 Task: Create new invoice with Date Opened :30-Apr-23, Select Customer: Farmers Groceries Store, Terms: Payment Term 2. Make invoice entry for item-1 with Date: 30-Apr-23, Description: Tiny Umbrellas Sweet Pineapple, Action: Material, Income Account: Income:Sales, Quantity: 2, Unit Price: 7.5, Discount %: 10. Make entry for item-2 with Date: 30-Apr-23, Description: The Cheesecake Factory Strawberry_x000D_
, Action: Material, Income Account: Income:Sales, Quantity: 2, Unit Price: 10.2, Discount %: 5. Make entry for item-3 with Date: 30-Apr-23, Description: Colgate Plus Soft Full Head Toothbrushes Value Pack, Action: Material, Income Account: Income:Sales, Quantity: 1, Unit Price: 11.2, Discount %: 7. Write Notes: 'Looking forward to serving you again.'. Post Invoice with Post Date: 30-Apr-23, Post to Accounts: Assets:Accounts Receivable. Pay / Process Payment with Transaction Date: 15-May-23, Amount: 43.296, Transfer Account: Checking Account. Print Invoice, display notes by going to Option, then go to Display Tab and check 'Invoice Notes'.
Action: Mouse pressed left at (147, 17)
Screenshot: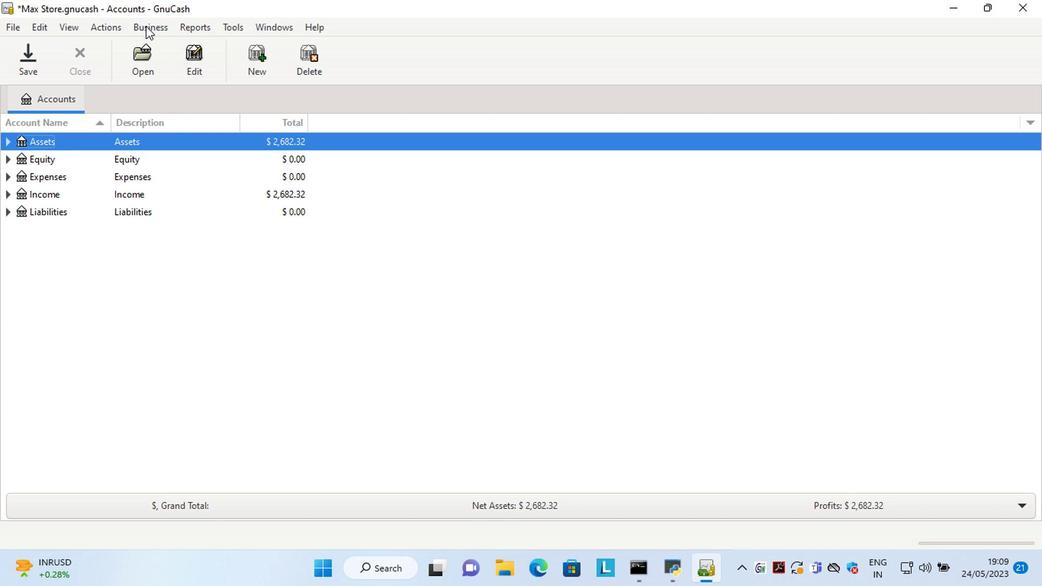 
Action: Mouse moved to (324, 96)
Screenshot: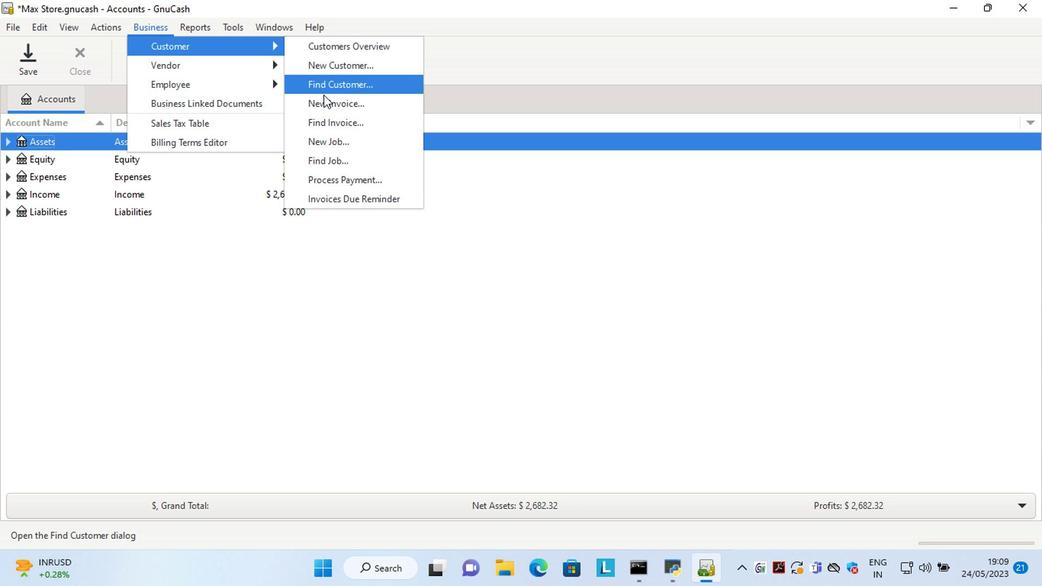 
Action: Mouse pressed left at (324, 96)
Screenshot: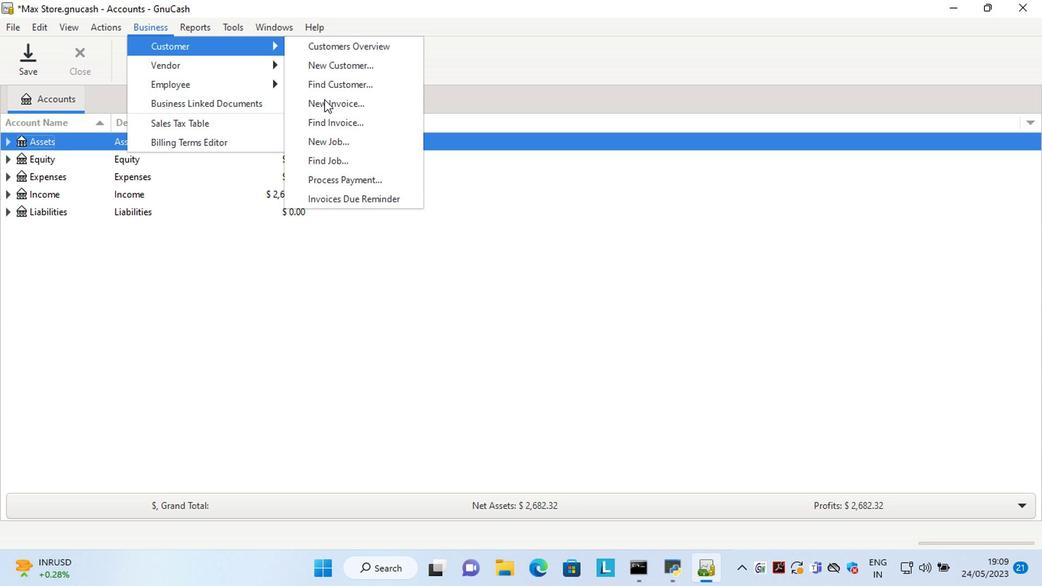 
Action: Mouse moved to (562, 232)
Screenshot: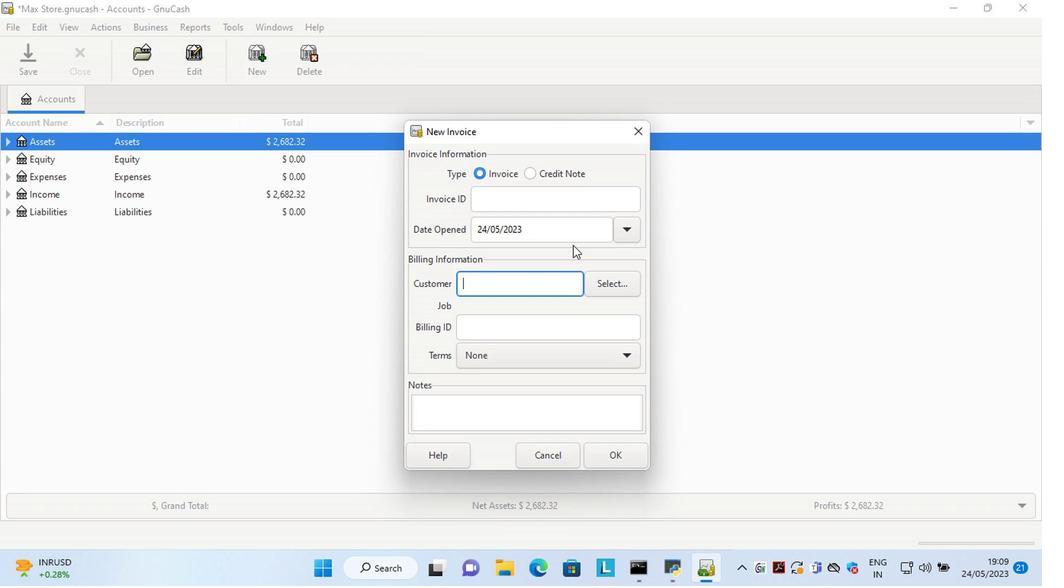 
Action: Mouse pressed left at (562, 232)
Screenshot: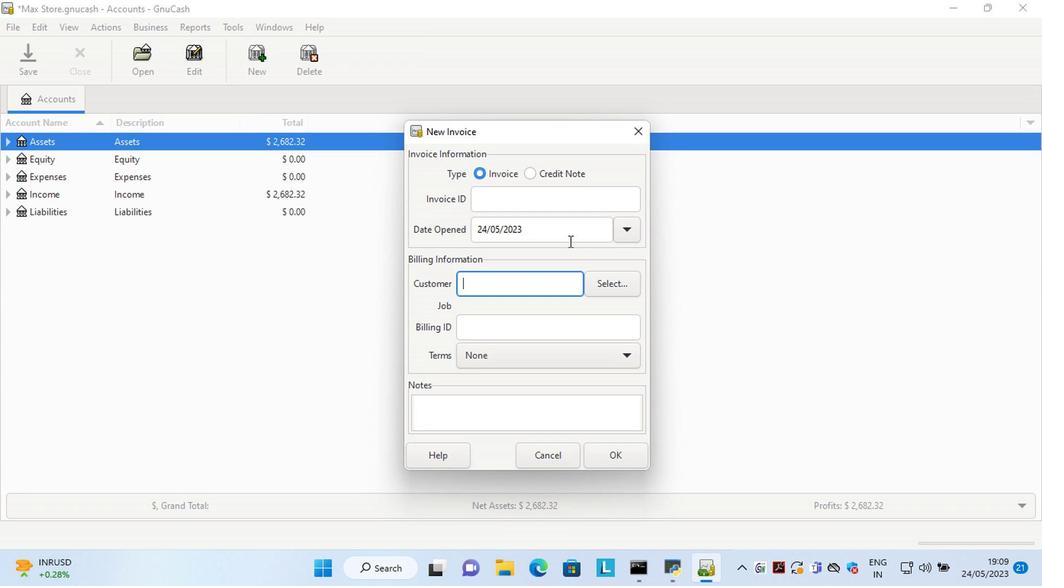 
Action: Key pressed <Key.left><Key.left><Key.left><Key.left><Key.left><Key.left><Key.left><Key.left><Key.left><Key.left><Key.left><Key.left><Key.left><Key.left><Key.delete><Key.delete>30<Key.right><Key.right><Key.delete>4
Screenshot: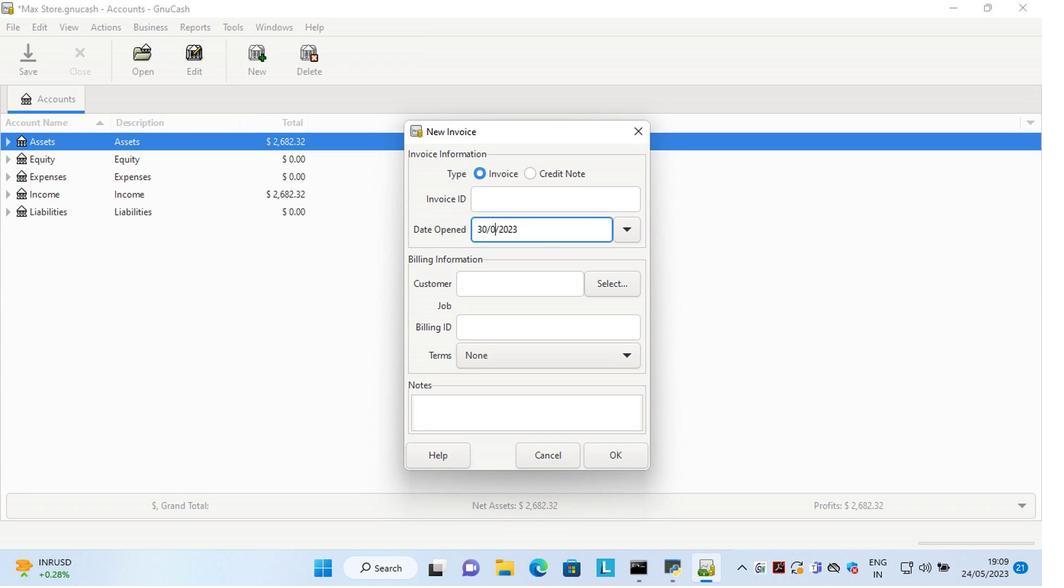 
Action: Mouse moved to (617, 281)
Screenshot: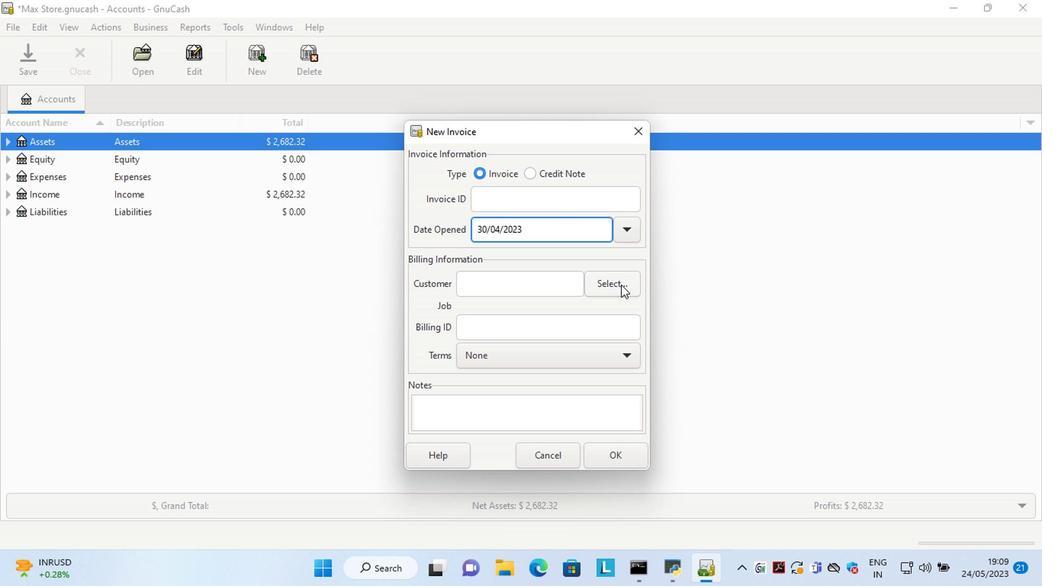 
Action: Mouse pressed left at (617, 281)
Screenshot: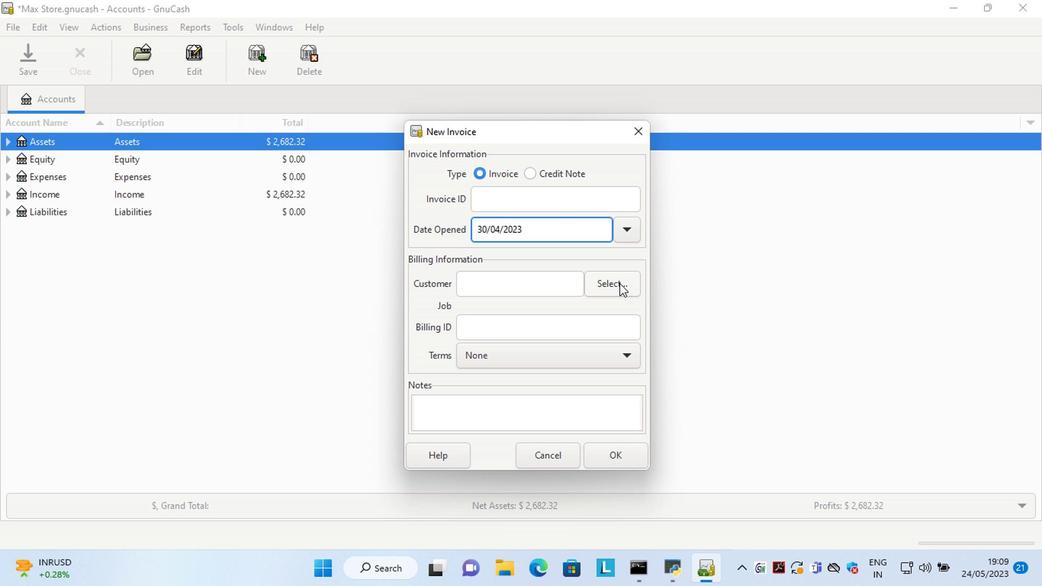 
Action: Mouse moved to (576, 263)
Screenshot: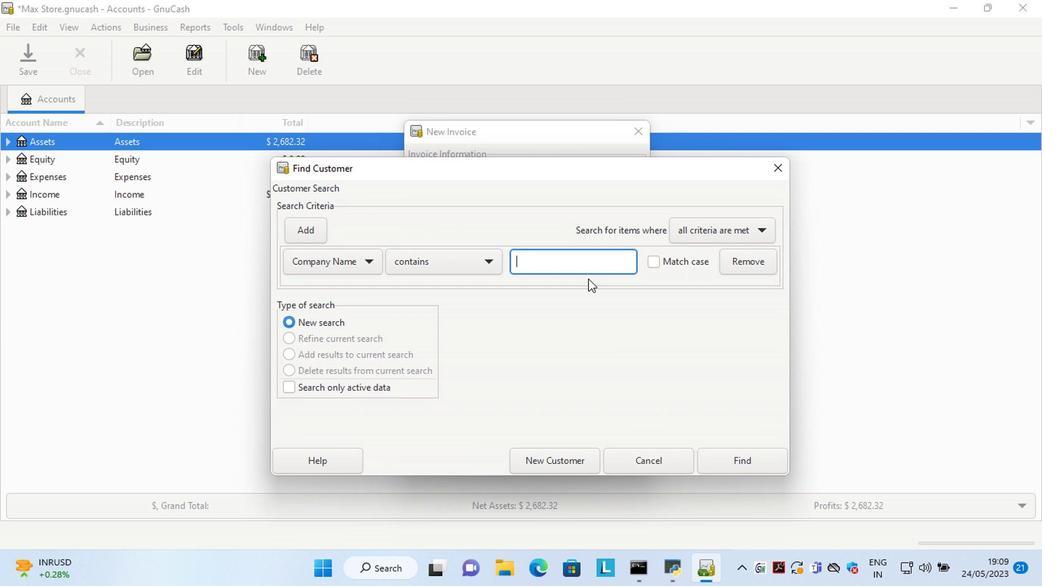 
Action: Mouse pressed left at (576, 263)
Screenshot: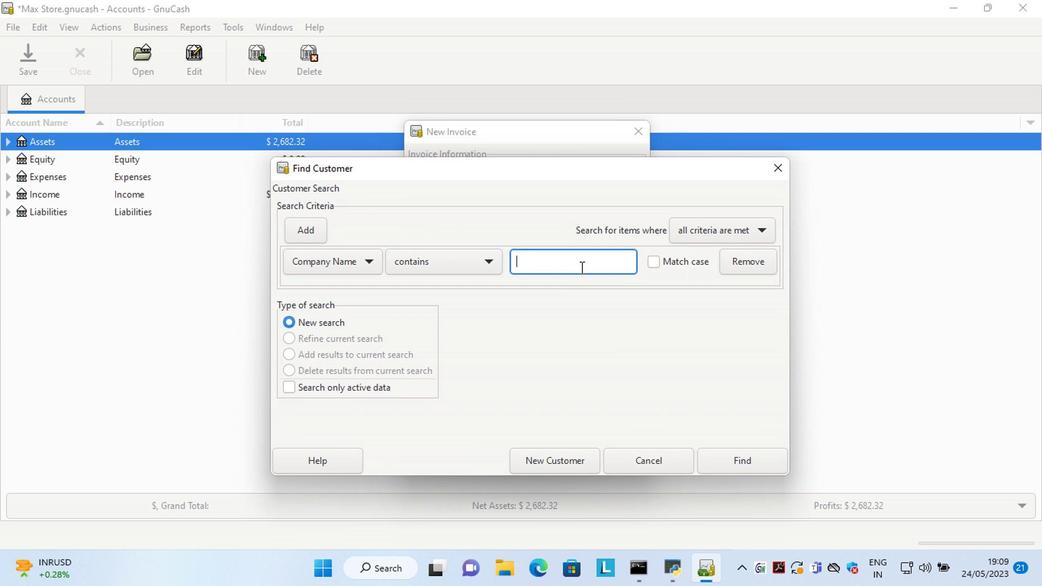 
Action: Key pressed <Key.shift>Farmers
Screenshot: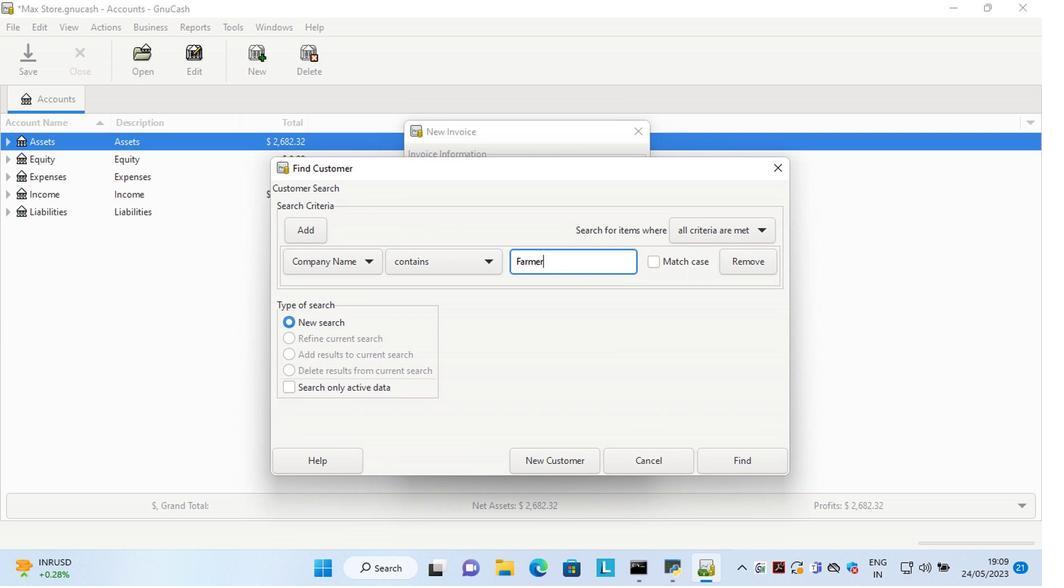 
Action: Mouse moved to (716, 464)
Screenshot: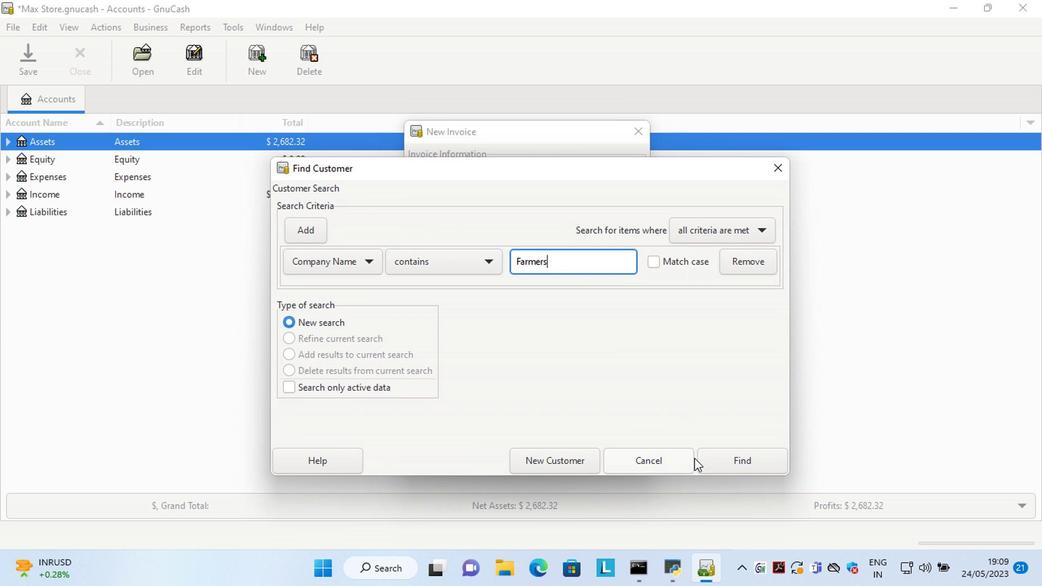 
Action: Mouse pressed left at (716, 464)
Screenshot: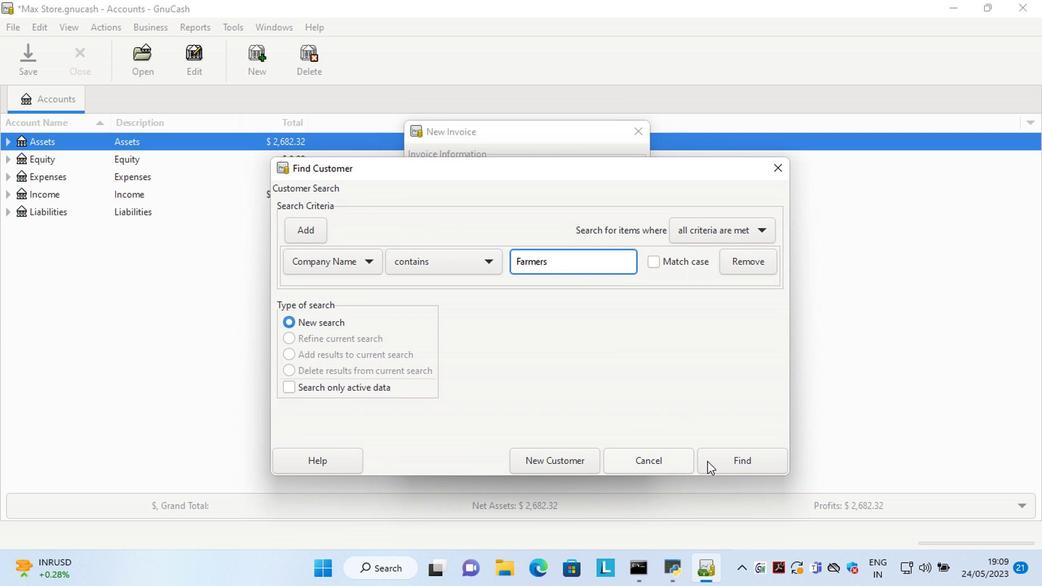 
Action: Mouse moved to (539, 303)
Screenshot: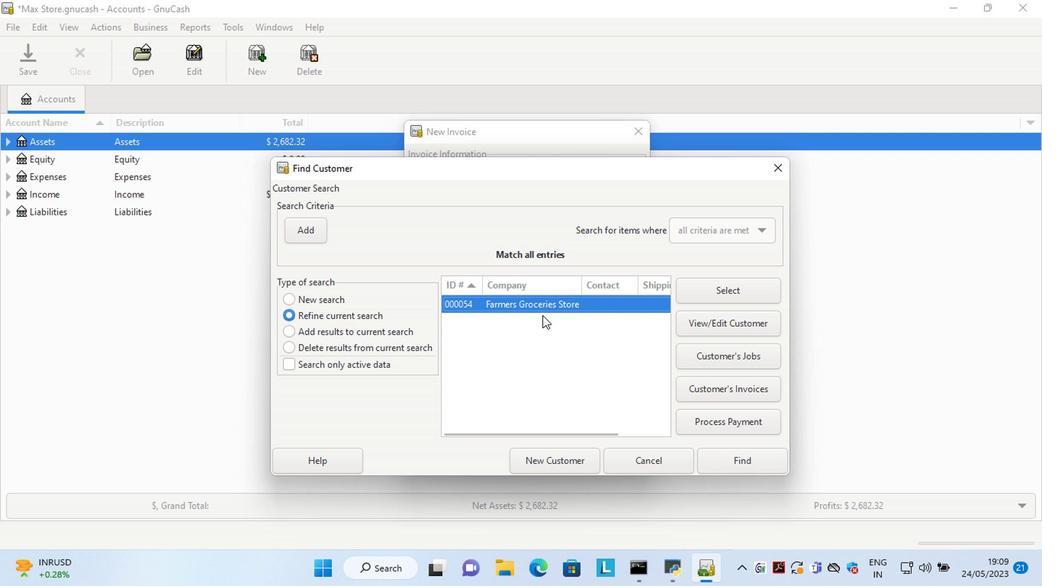 
Action: Mouse pressed left at (539, 303)
Screenshot: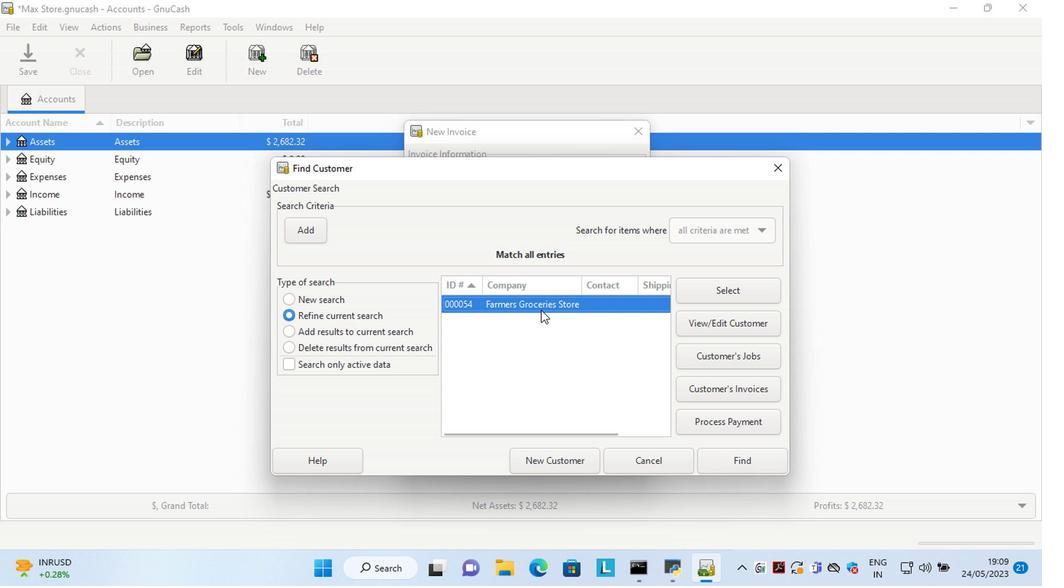 
Action: Mouse pressed left at (539, 303)
Screenshot: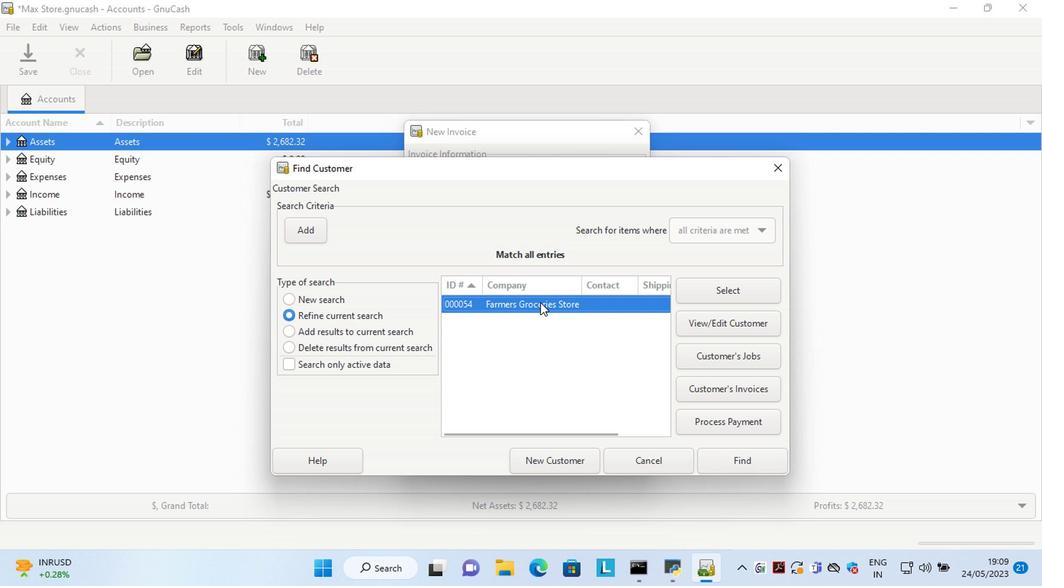 
Action: Mouse moved to (553, 374)
Screenshot: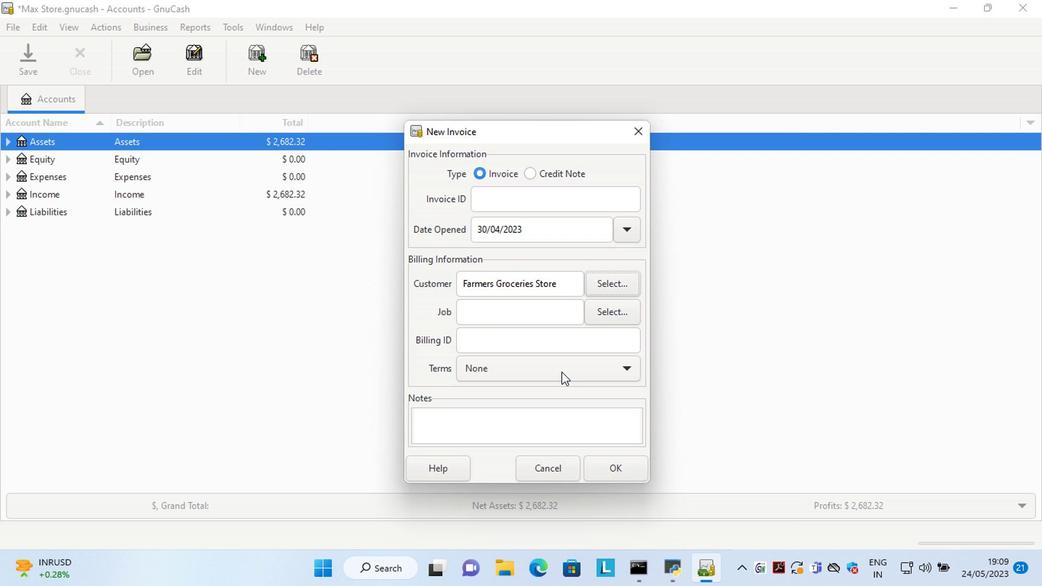 
Action: Mouse pressed left at (553, 374)
Screenshot: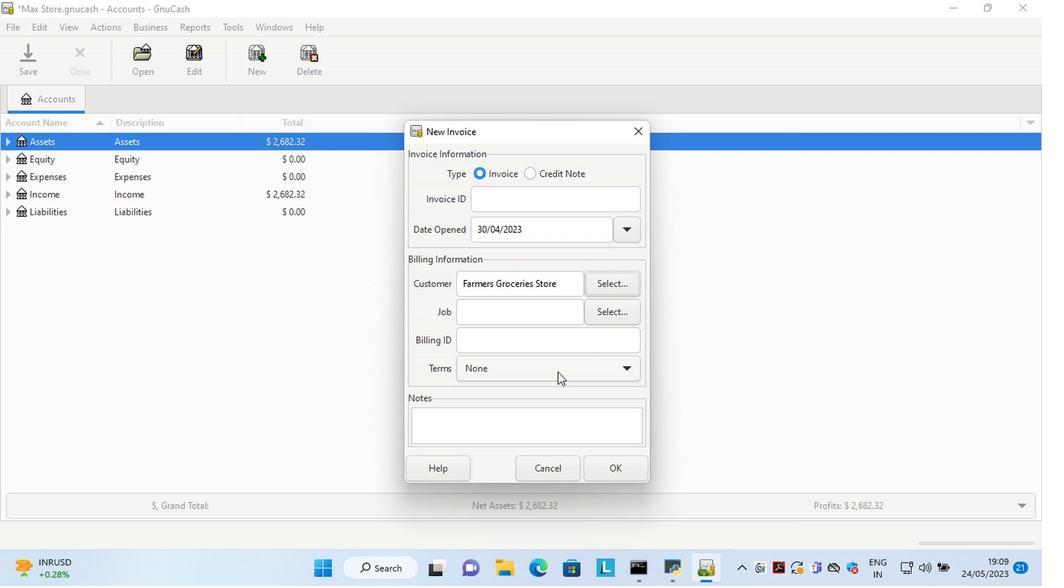 
Action: Mouse moved to (527, 423)
Screenshot: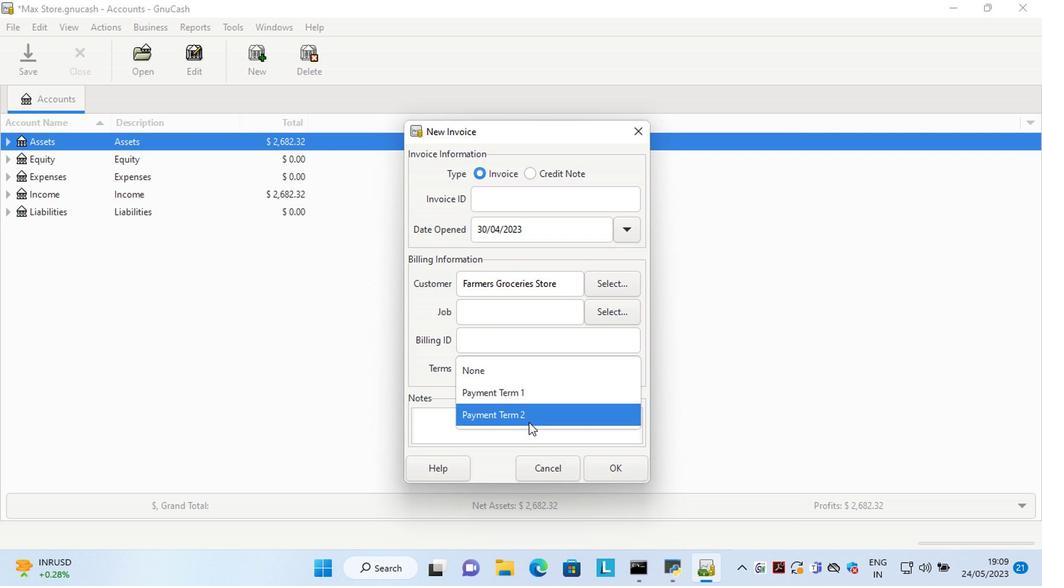 
Action: Mouse pressed left at (527, 423)
Screenshot: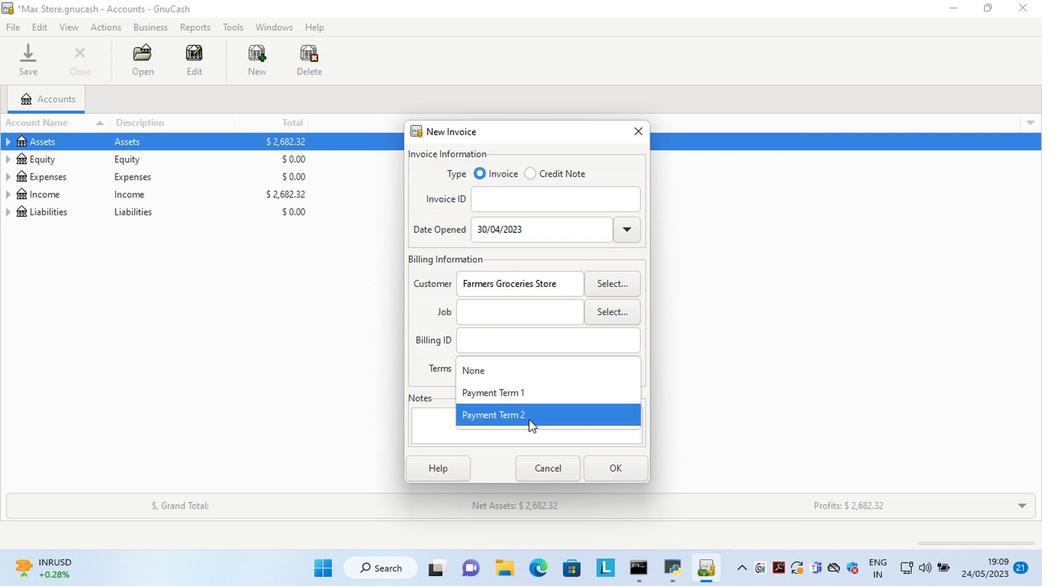 
Action: Mouse moved to (628, 489)
Screenshot: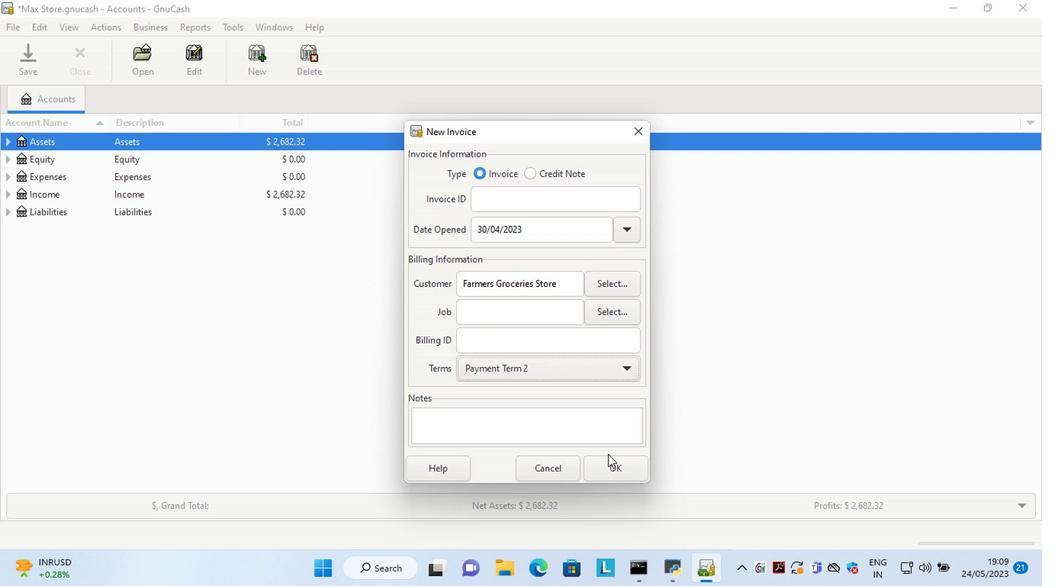 
Action: Mouse pressed left at (628, 489)
Screenshot: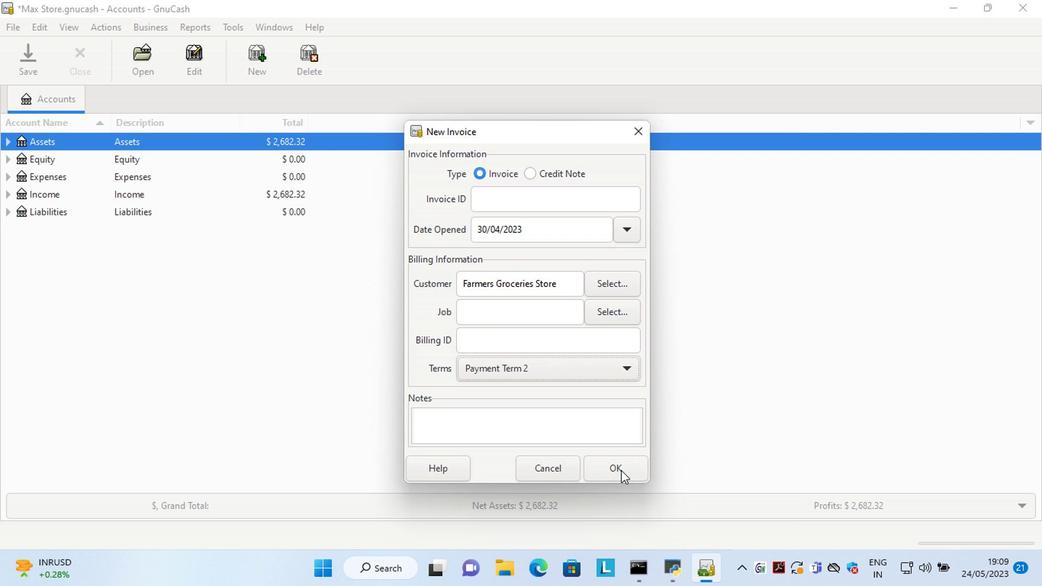 
Action: Mouse moved to (605, 467)
Screenshot: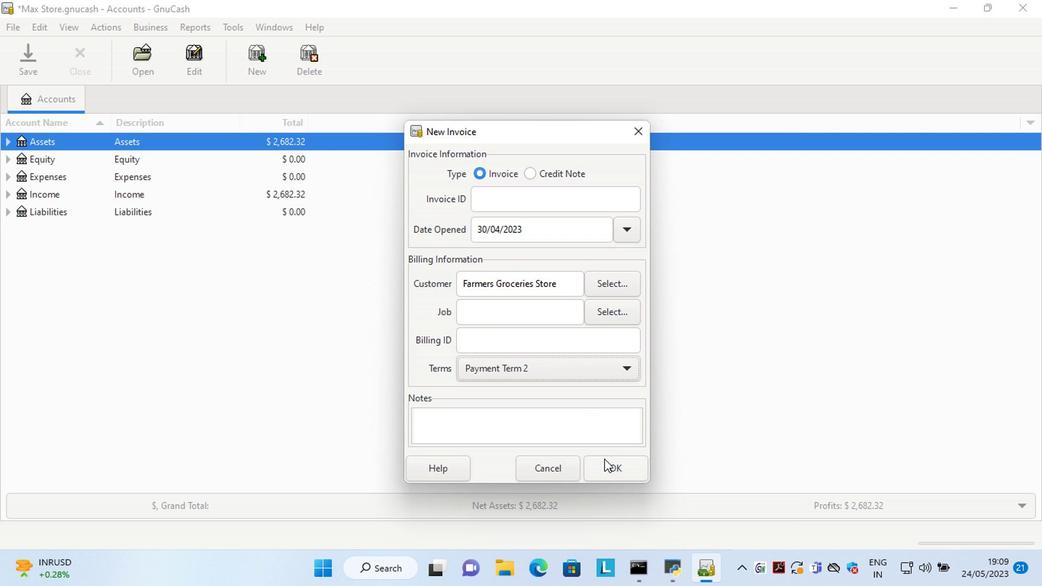 
Action: Mouse pressed left at (605, 467)
Screenshot: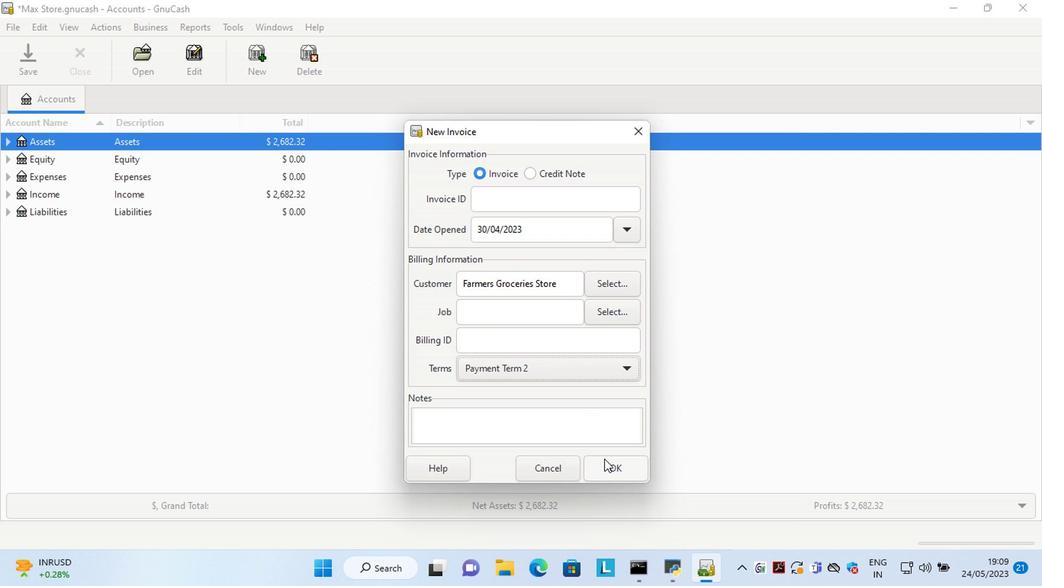 
Action: Mouse moved to (266, 311)
Screenshot: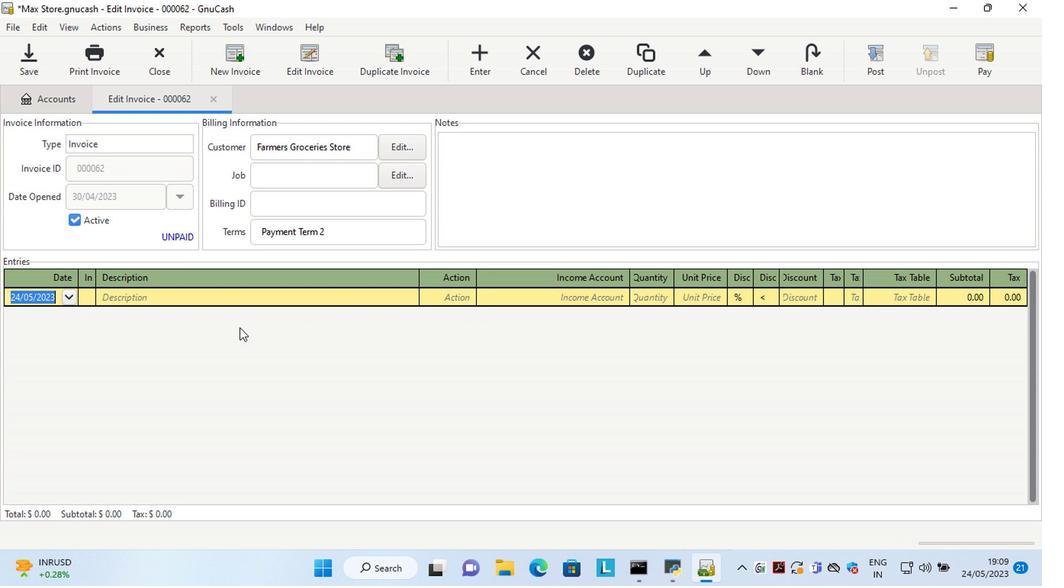 
Action: Key pressed <Key.left><Key.left><Key.left><Key.left><Key.left><Key.left><Key.delete><Key.delete>30<Key.right><Key.right><Key.delete>4<Key.tab><Key.shift>Tiny<Key.space><Key.shift>Umbrellas<Key.space><Key.shift>Sweet<Key.space><Key.shift>Pineapple<Key.tab>ma<Key.tab>sa<Key.tab>2<Key.tab>7.5<Key.tab>
Screenshot: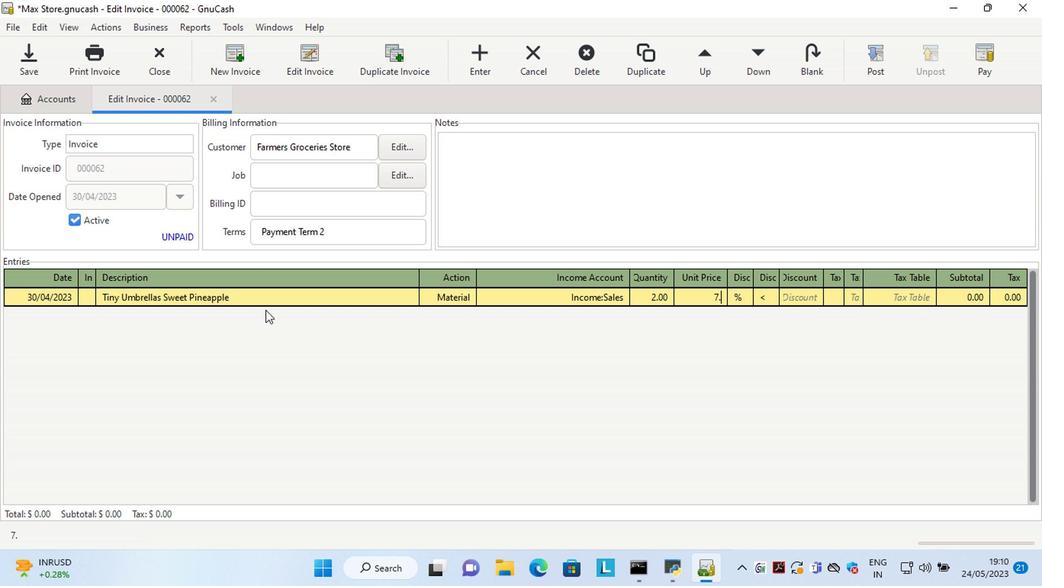 
Action: Mouse moved to (761, 298)
Screenshot: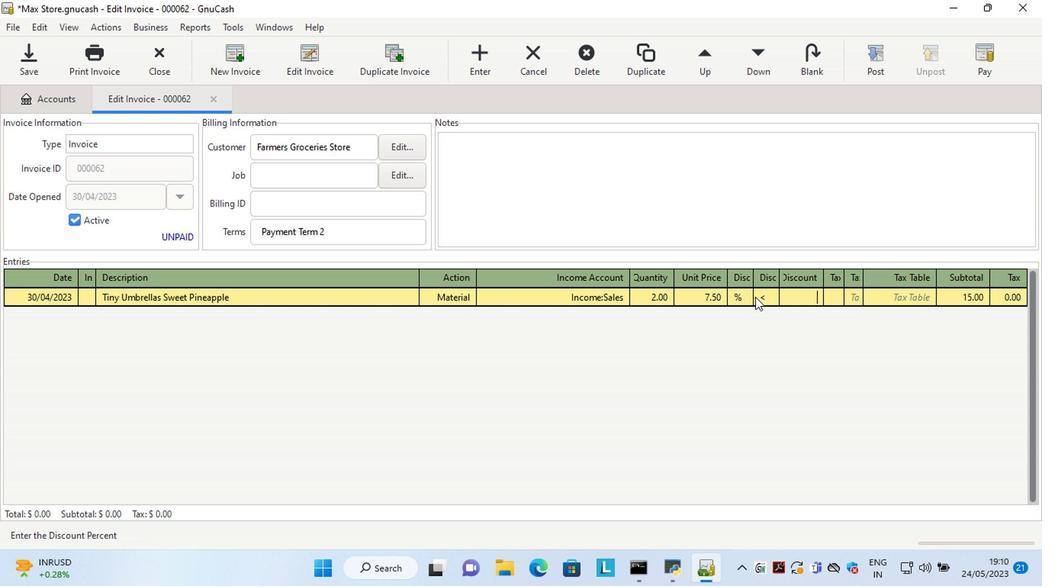 
Action: Mouse pressed left at (761, 298)
Screenshot: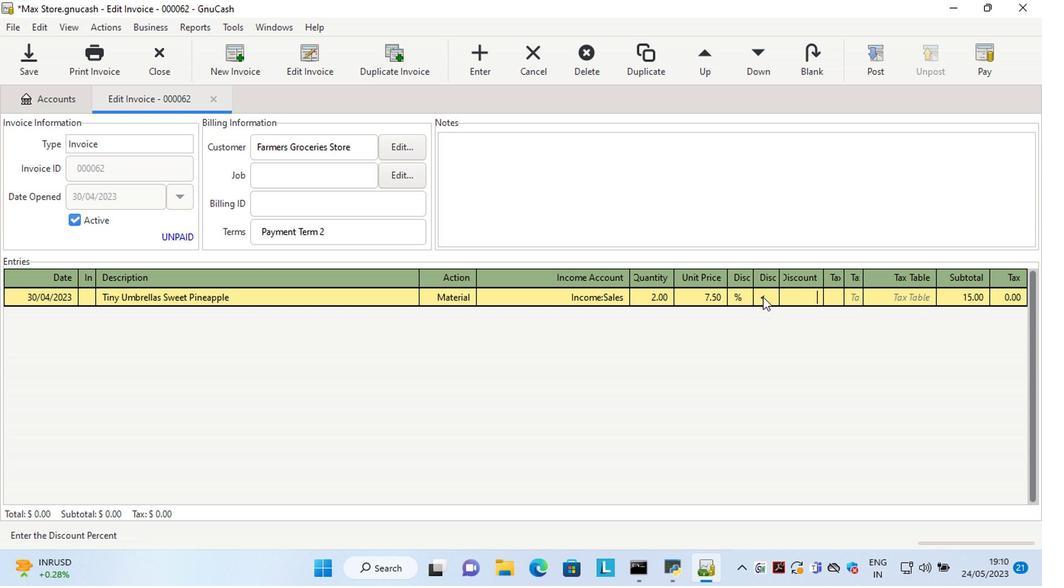 
Action: Mouse moved to (796, 298)
Screenshot: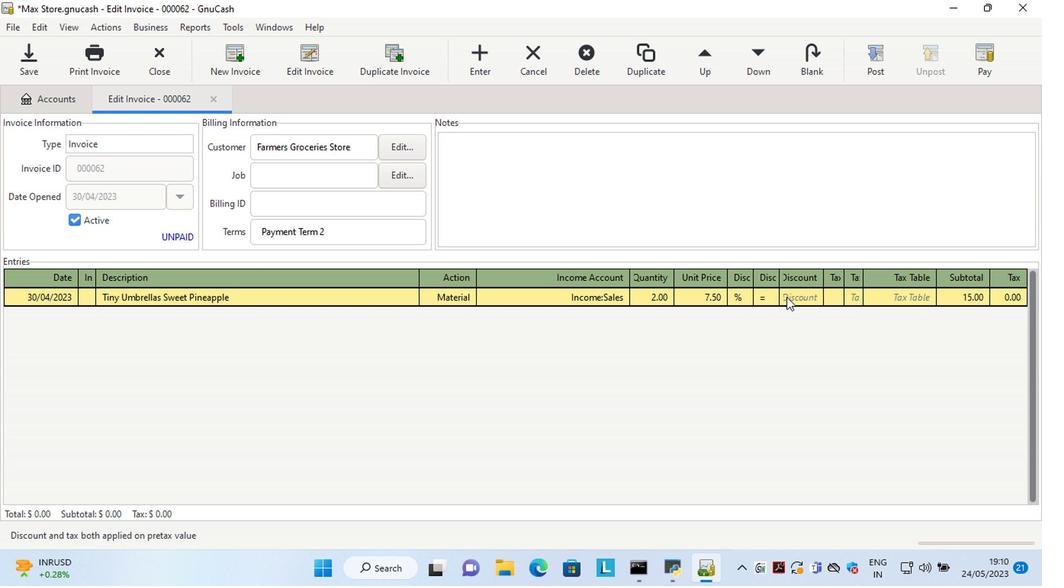 
Action: Mouse pressed left at (796, 298)
Screenshot: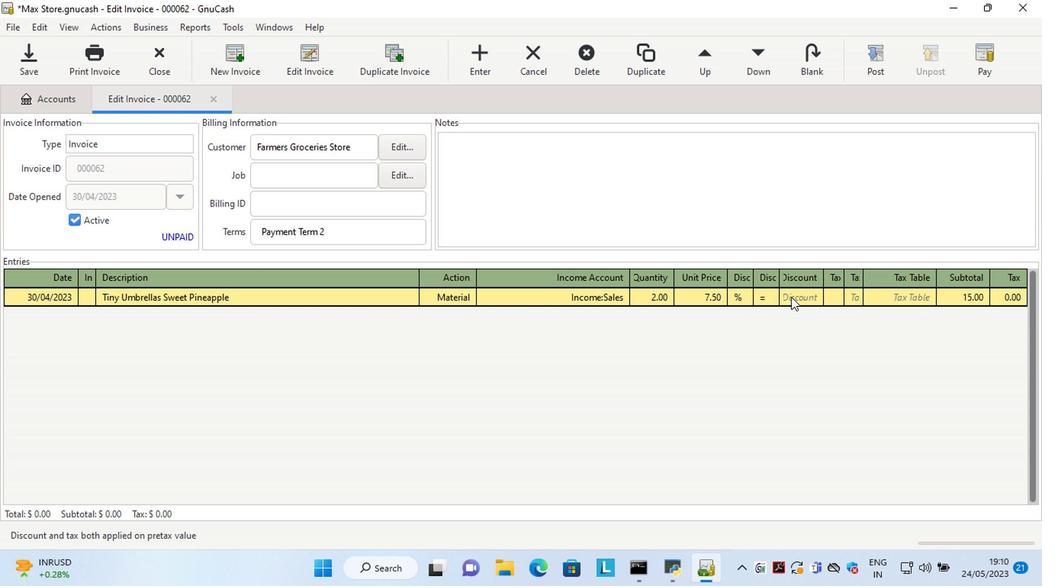 
Action: Key pressed 10<Key.tab><Key.tab><Key.shift>The<Key.space><Key.shift>Cheesecak
Screenshot: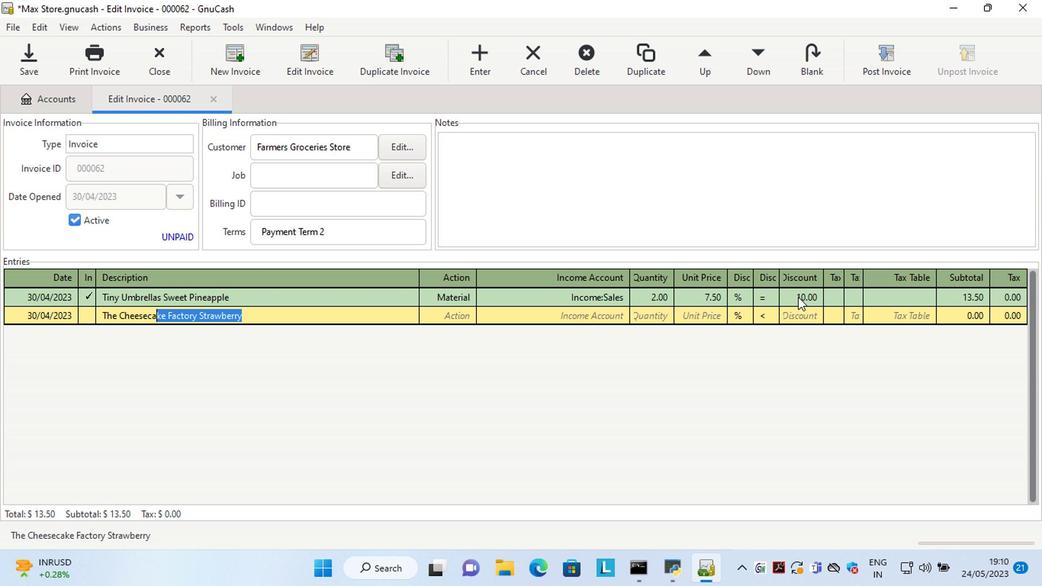 
Action: Mouse moved to (796, 298)
Screenshot: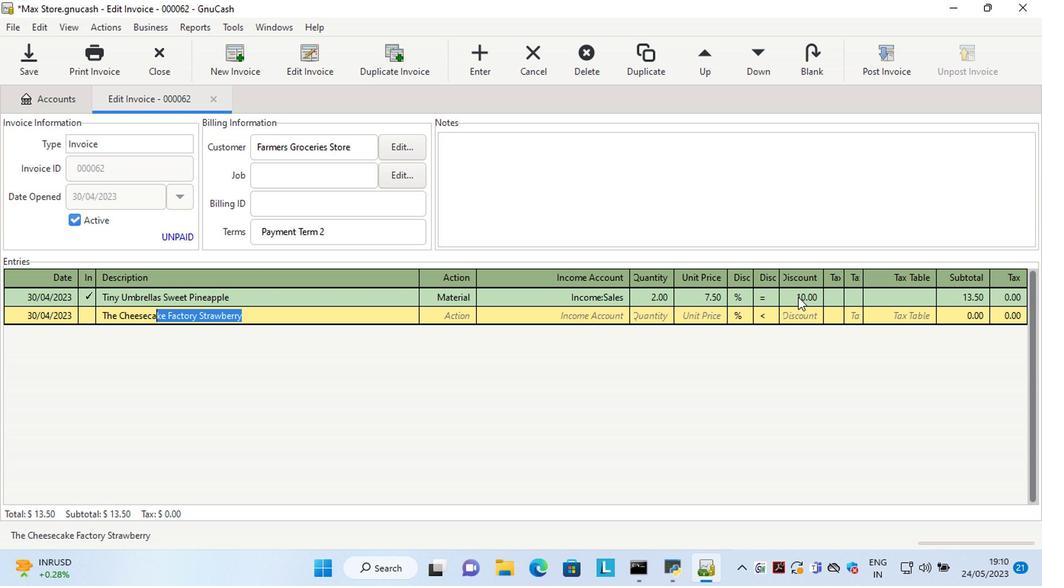 
Action: Key pressed e<Key.space><Key.shift>Fa<Key.tab>2<Key.tab>10.2<Key.tab>
Screenshot: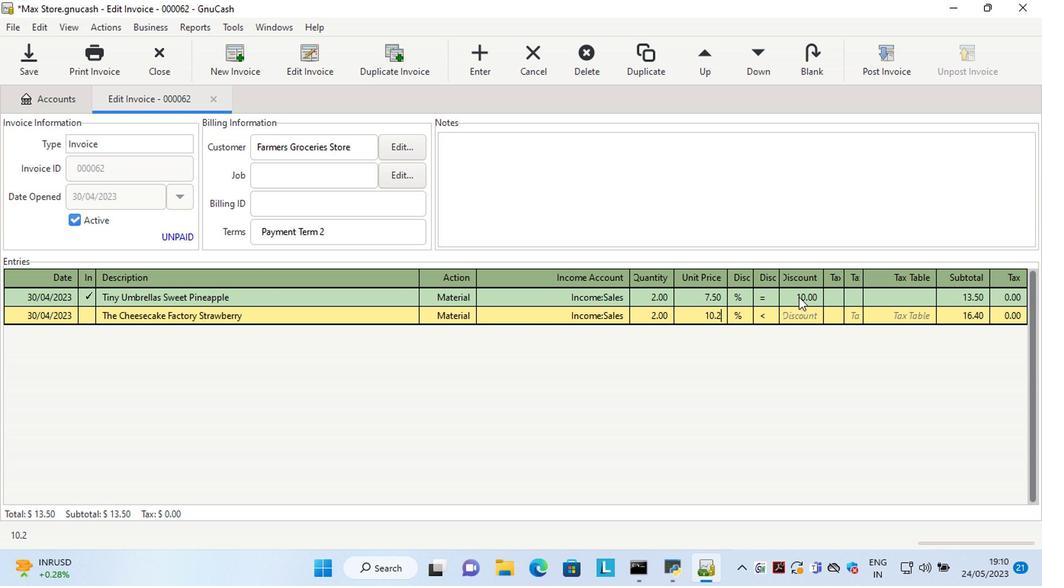 
Action: Mouse moved to (760, 317)
Screenshot: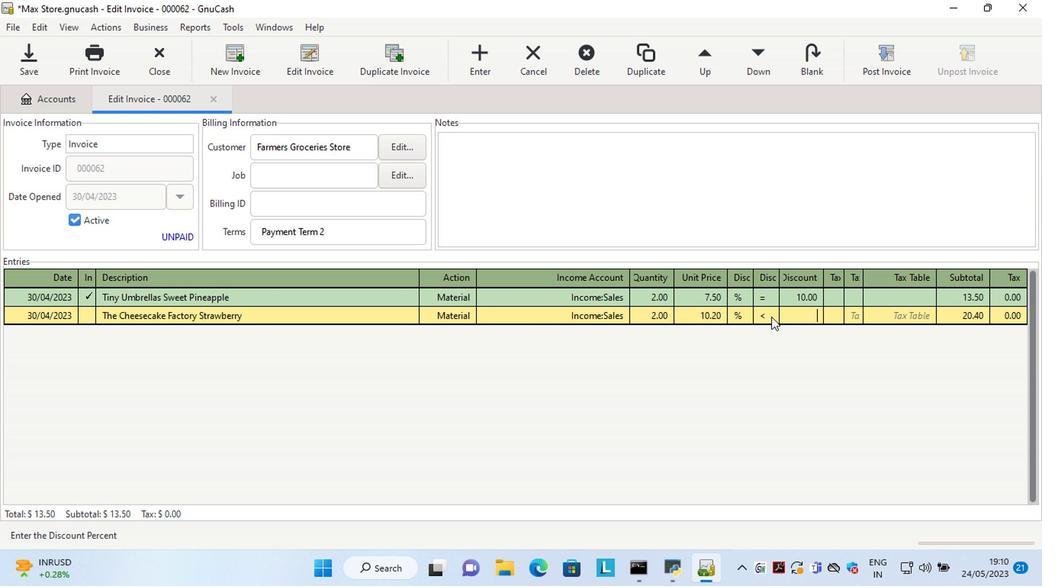 
Action: Mouse pressed left at (760, 317)
Screenshot: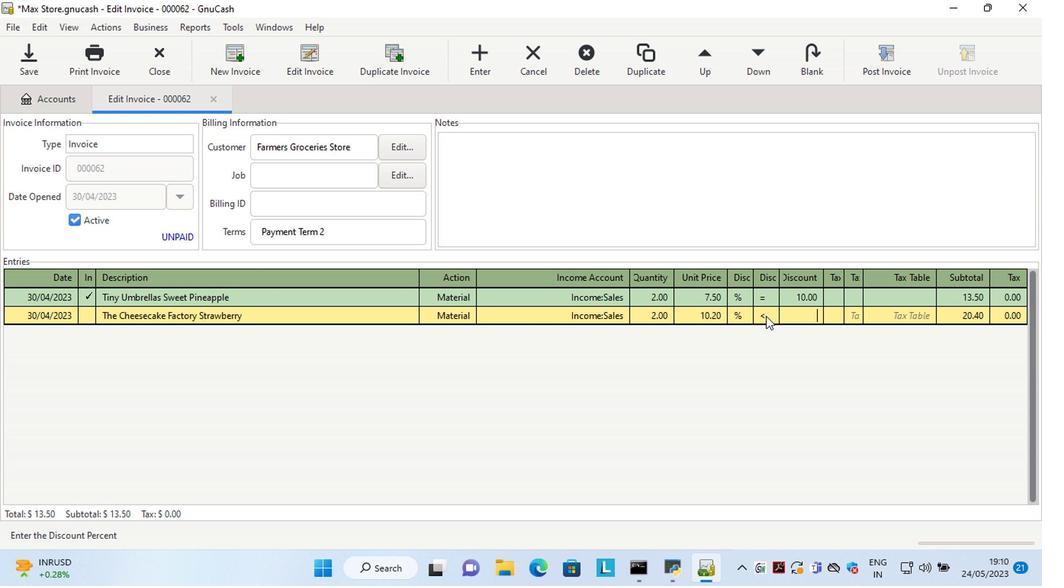 
Action: Mouse moved to (798, 317)
Screenshot: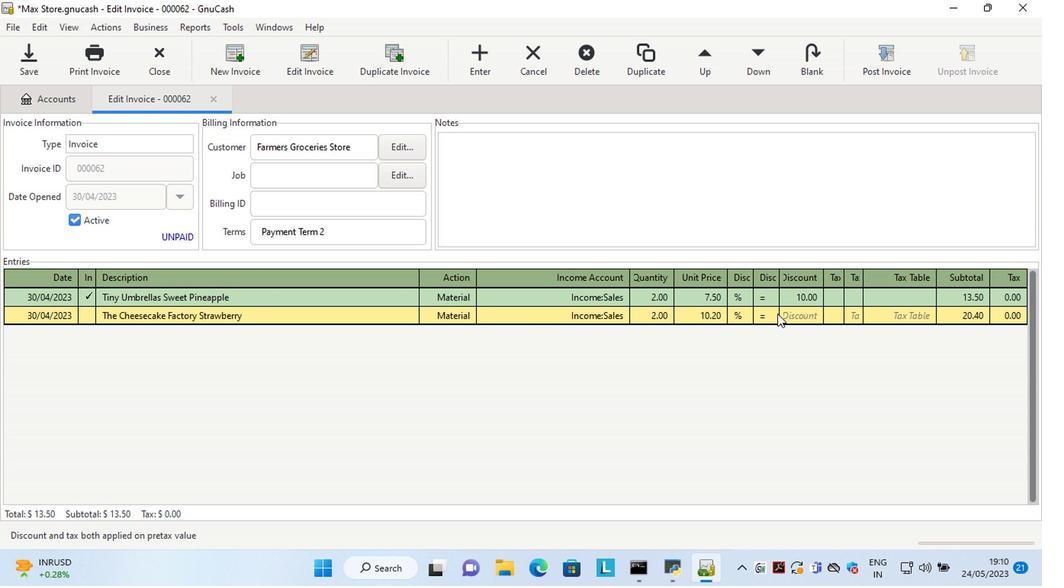 
Action: Mouse pressed left at (798, 317)
Screenshot: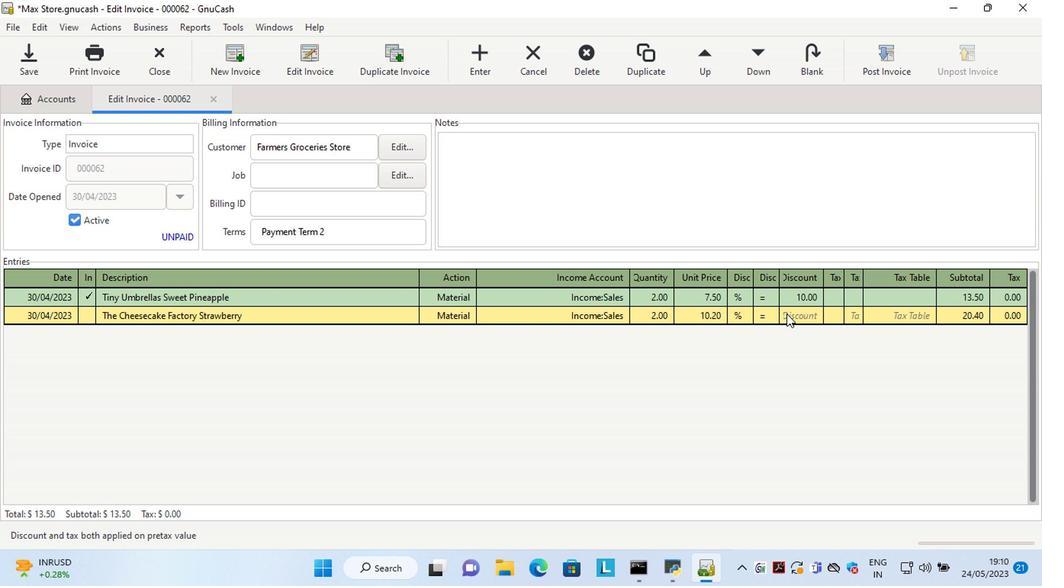 
Action: Key pressed 5<Key.tab><Key.tab><Key.shift>Colgate<Key.space><Key.shift>Plus<Key.space><Key.shift>Soft<Key.space><Key.shift>Full<Key.space><Key.shift>head<Key.space><Key.shift>Toothbrushes<Key.space><Key.shift>Value<Key.space><Key.shift>Pack<Key.tab>ma<Key.tab>sale<Key.tab>1<Key.tab>11.2<Key.tab>7
Screenshot: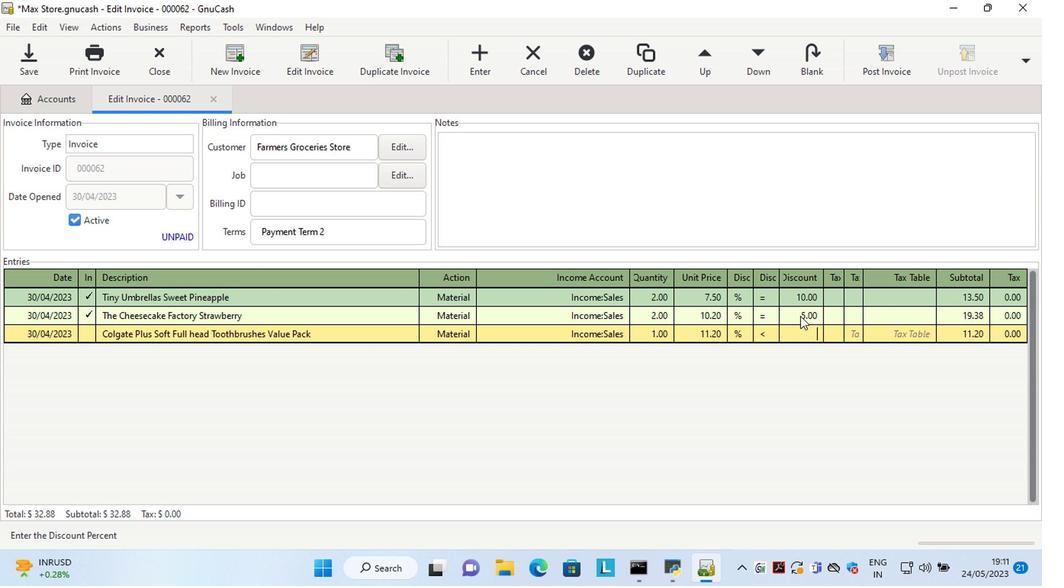 
Action: Mouse moved to (767, 338)
Screenshot: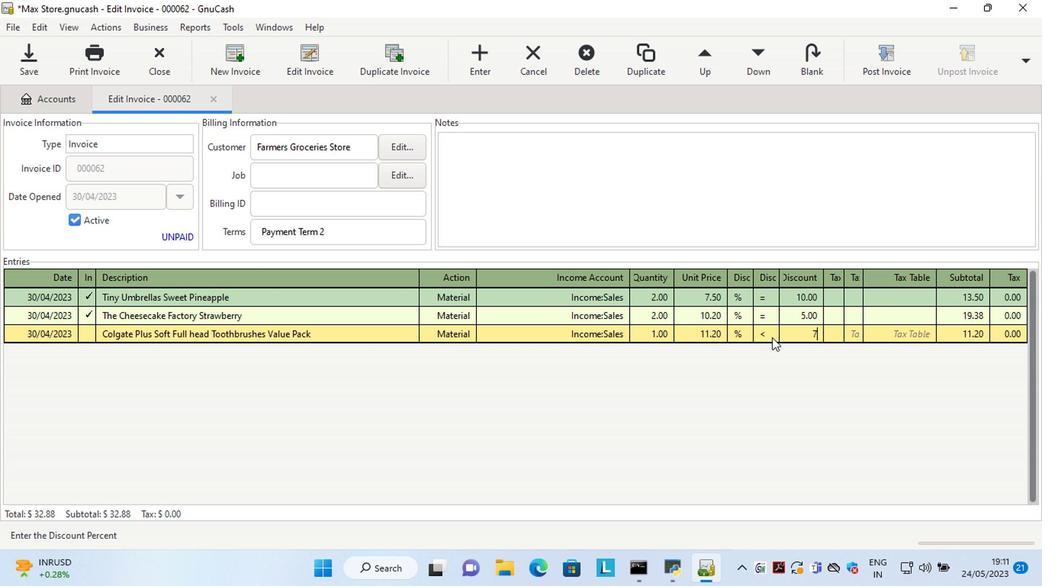 
Action: Mouse pressed left at (767, 338)
Screenshot: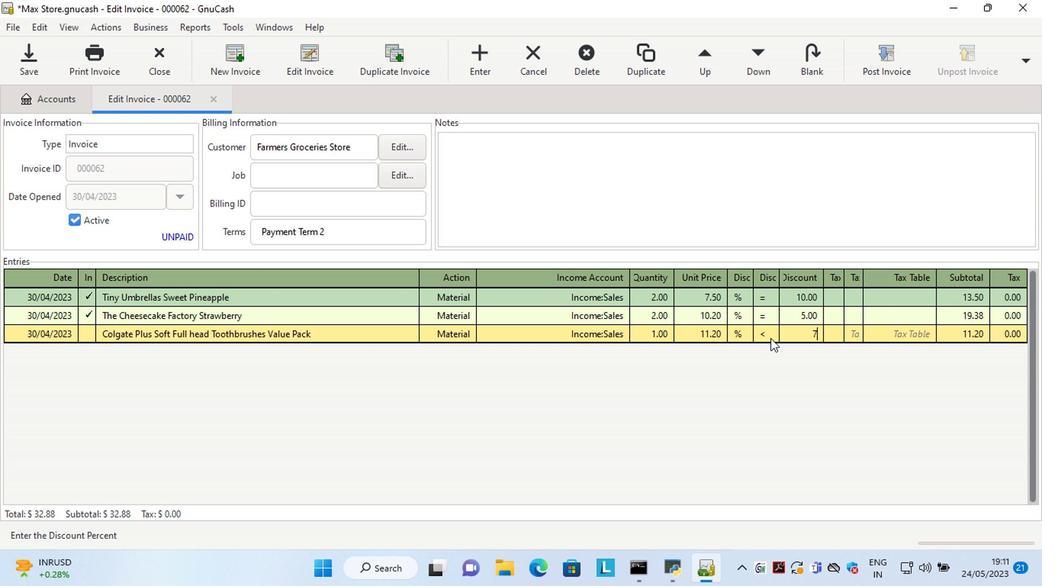 
Action: Mouse moved to (750, 357)
Screenshot: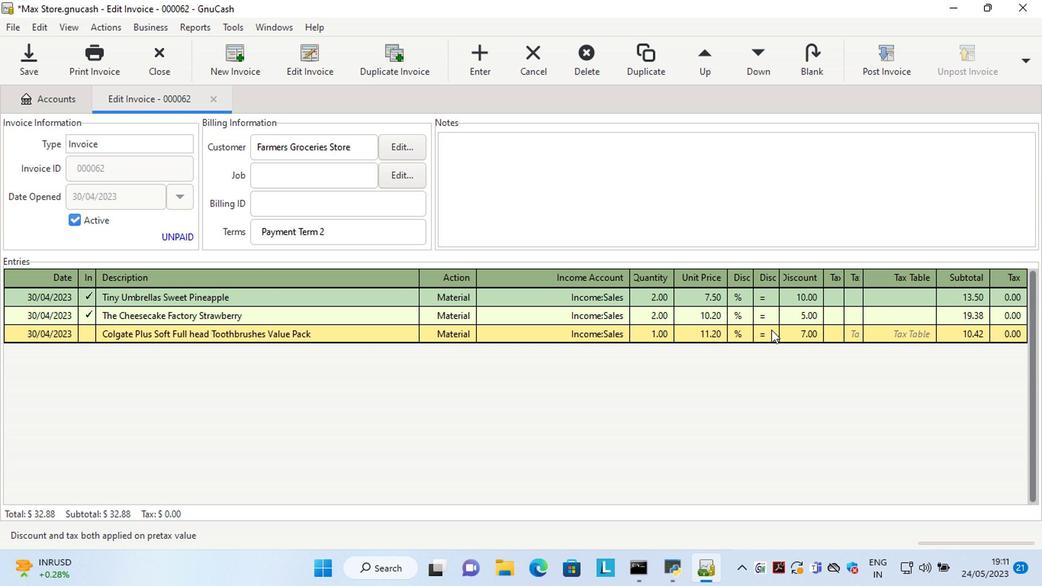 
Action: Key pressed <Key.tab>
Screenshot: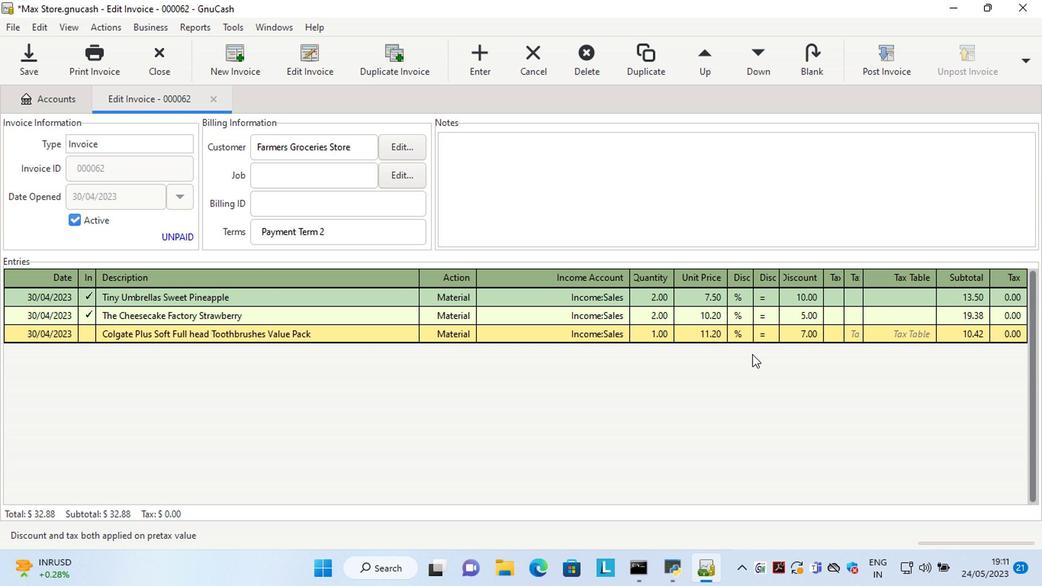 
Action: Mouse moved to (733, 339)
Screenshot: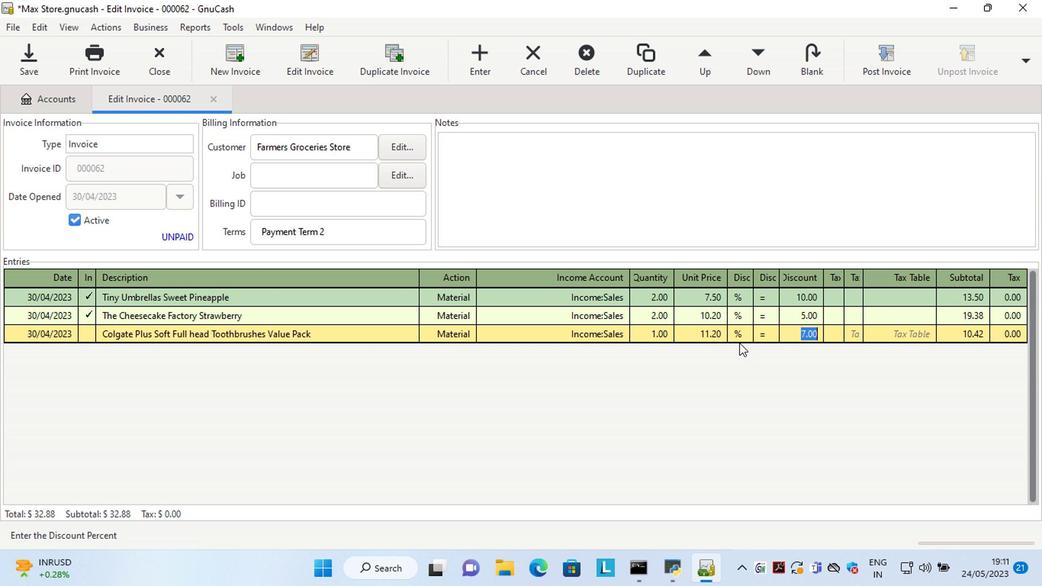 
Action: Key pressed <Key.tab>
Screenshot: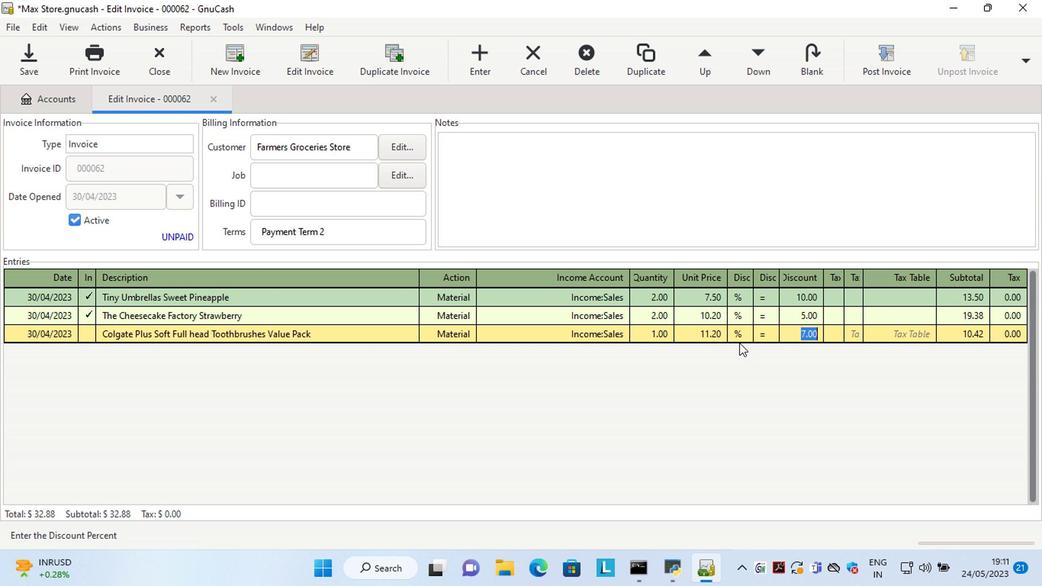 
Action: Mouse moved to (635, 213)
Screenshot: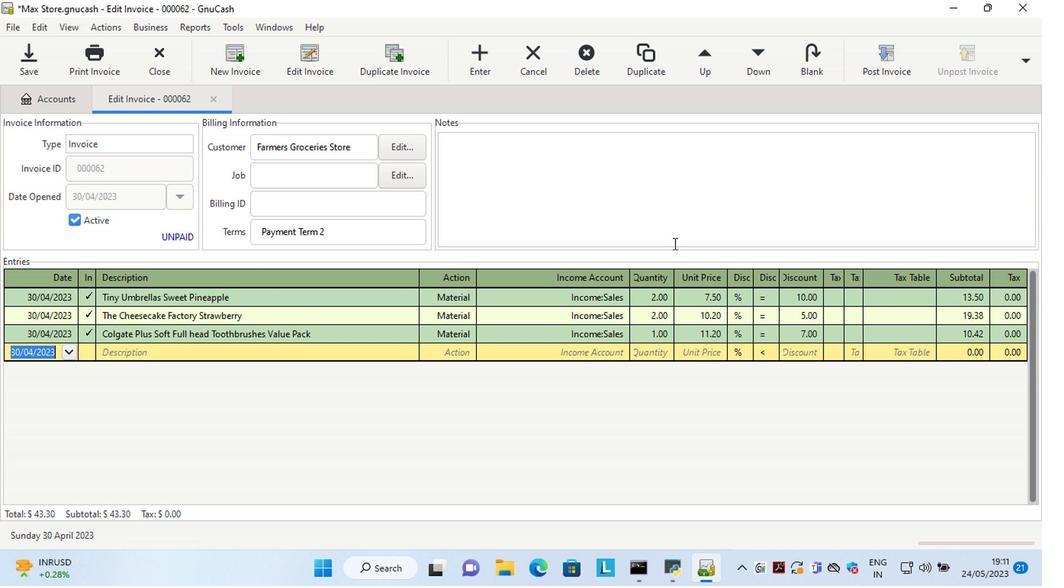 
Action: Mouse pressed left at (635, 213)
Screenshot: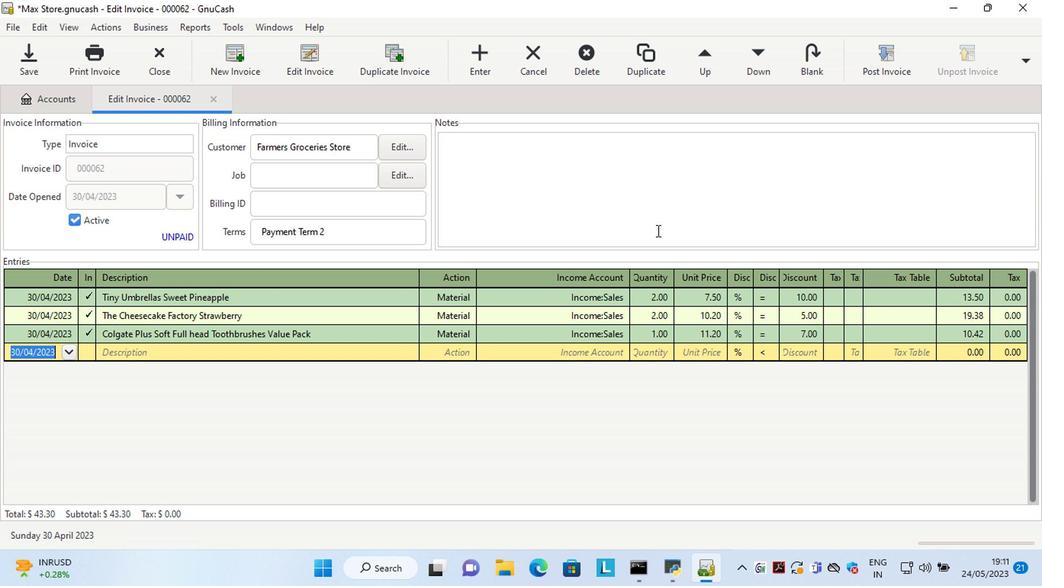 
Action: Key pressed <Key.shift>Lookin
Screenshot: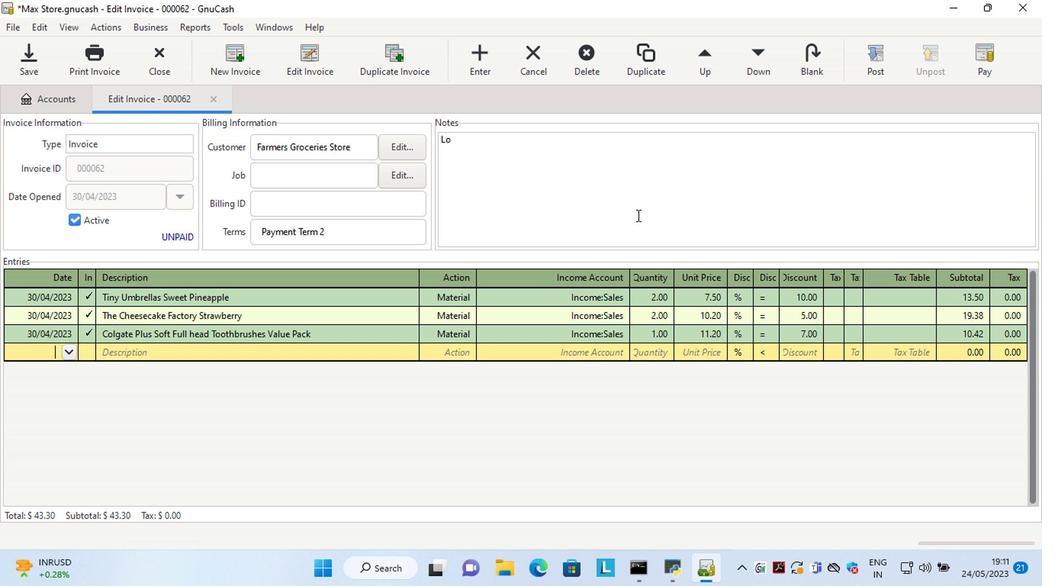 
Action: Mouse moved to (491, 129)
Screenshot: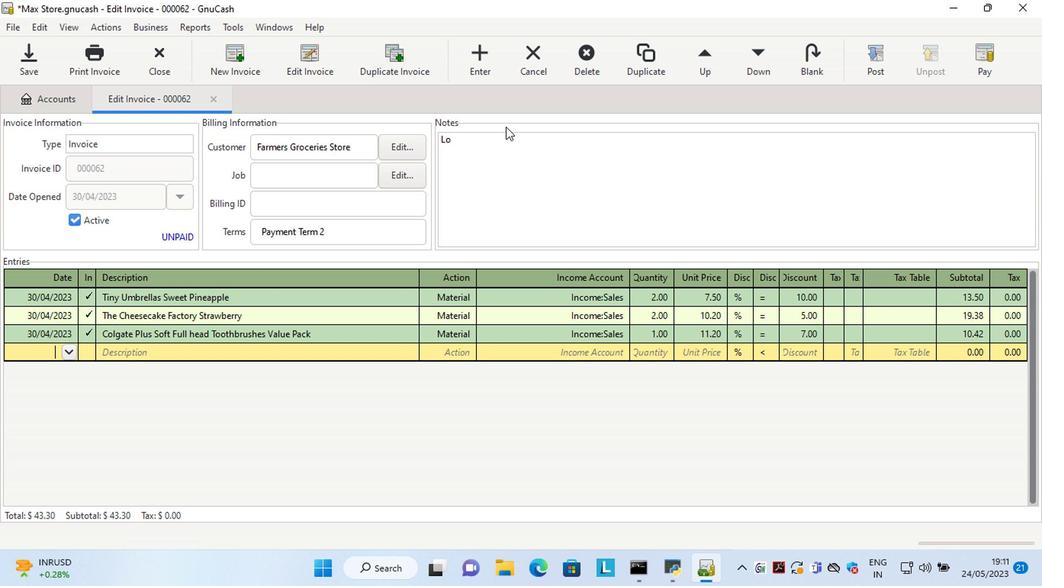 
Action: Mouse pressed left at (491, 129)
Screenshot: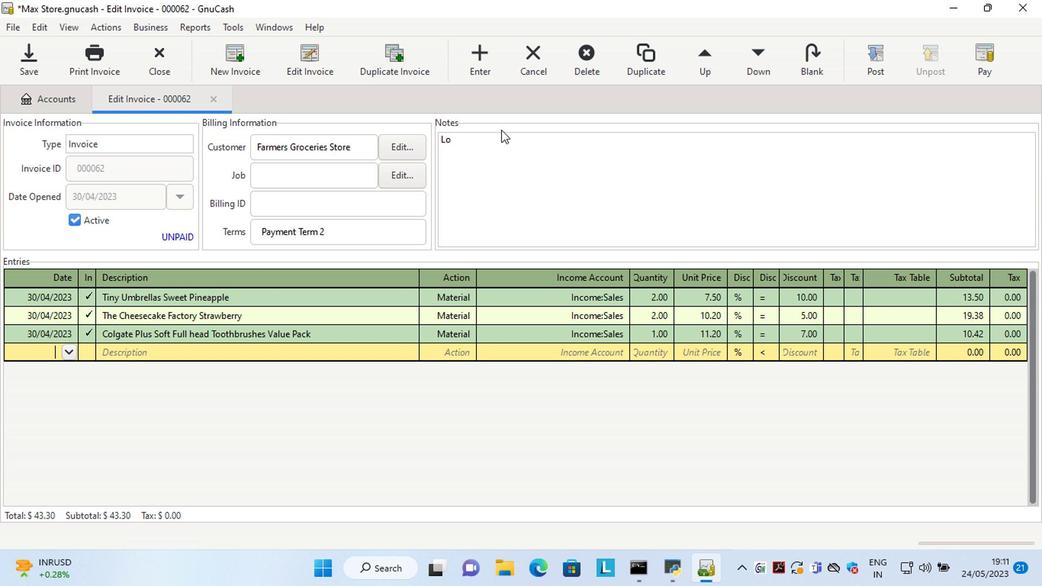 
Action: Mouse moved to (790, 221)
Screenshot: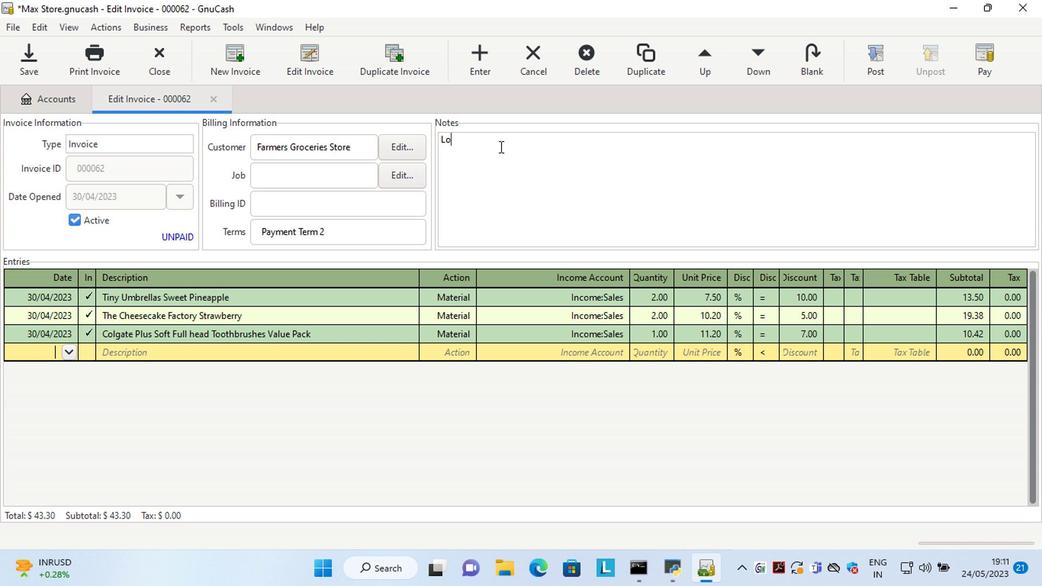 
Action: Key pressed oking<Key.space>forward<Key.space>to<Key.space>serving<Key.space>you<Key.space>again.
Screenshot: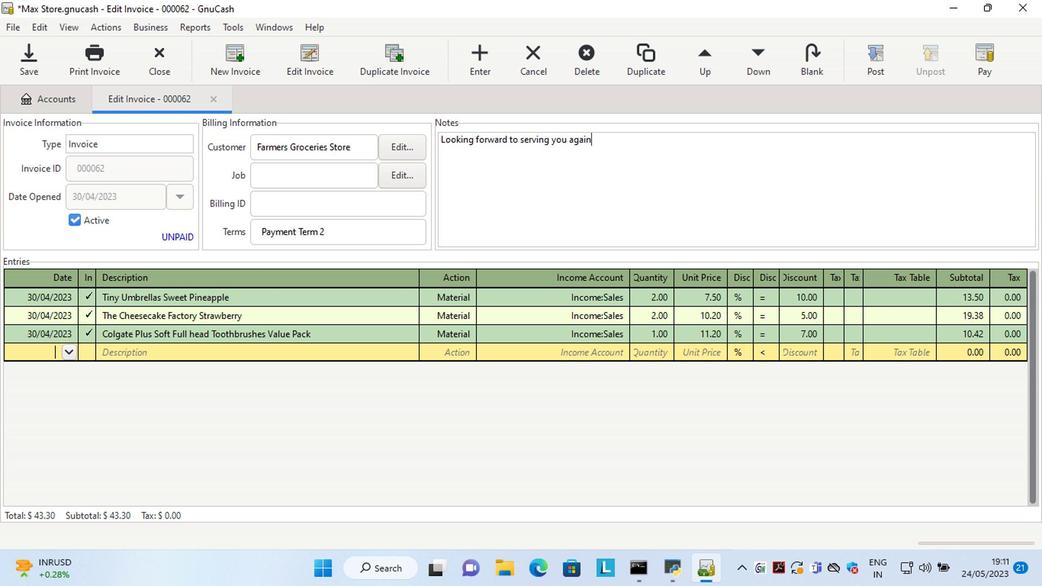 
Action: Mouse moved to (872, 57)
Screenshot: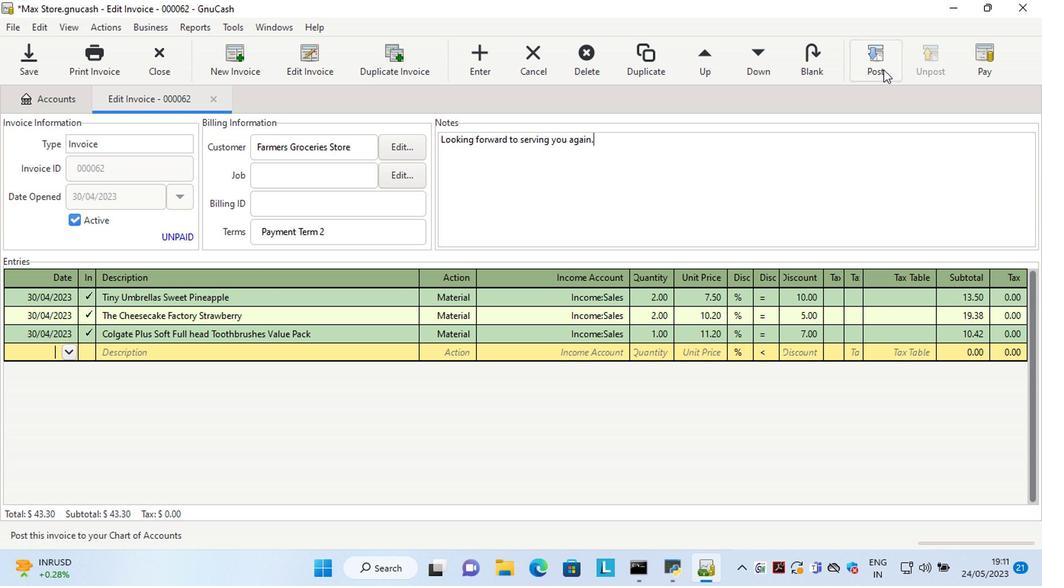 
Action: Mouse pressed left at (872, 57)
Screenshot: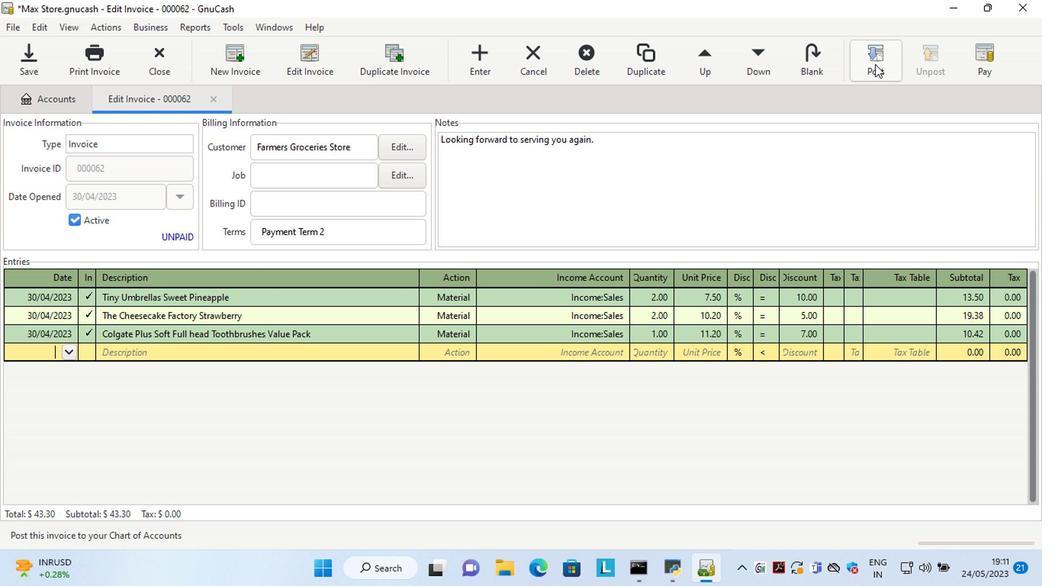 
Action: Mouse moved to (465, 316)
Screenshot: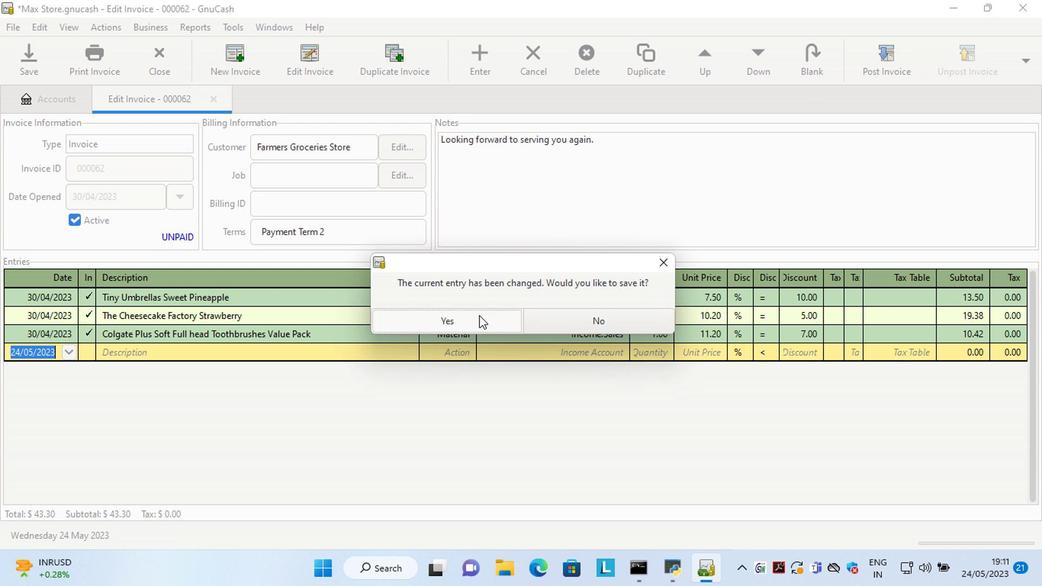 
Action: Mouse pressed left at (465, 316)
Screenshot: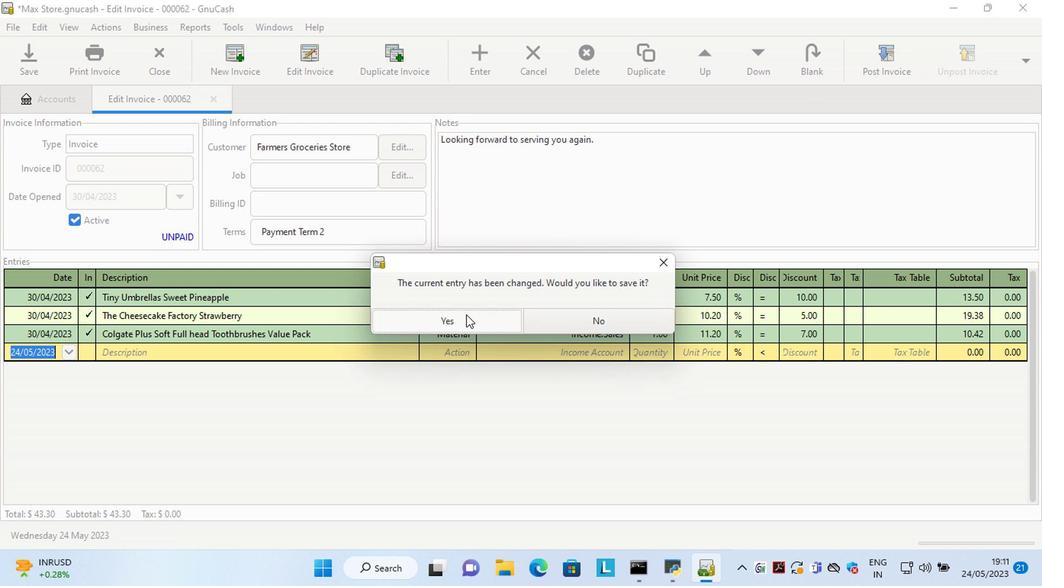 
Action: Mouse moved to (539, 253)
Screenshot: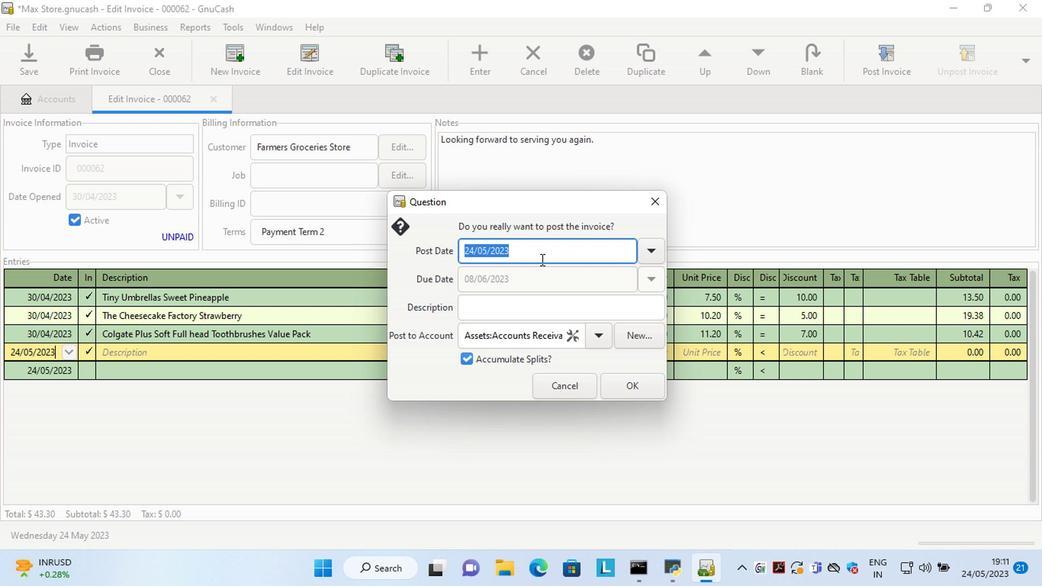 
Action: Mouse pressed left at (539, 253)
Screenshot: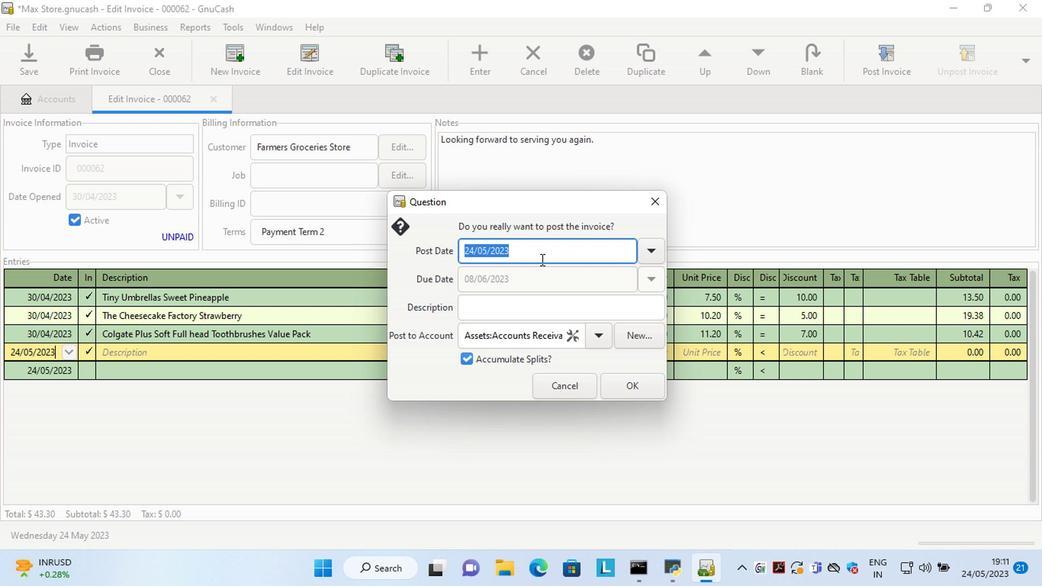 
Action: Key pressed <Key.left><Key.left><Key.left><Key.left><Key.left><Key.left><Key.left><Key.left><Key.left><Key.left><Key.left><Key.left><Key.left><Key.left><Key.left><Key.left><Key.left><Key.left><Key.left><Key.left><Key.left><Key.left><Key.left><Key.delete><Key.delete>30<Key.right><Key.right><Key.delete>4
Screenshot: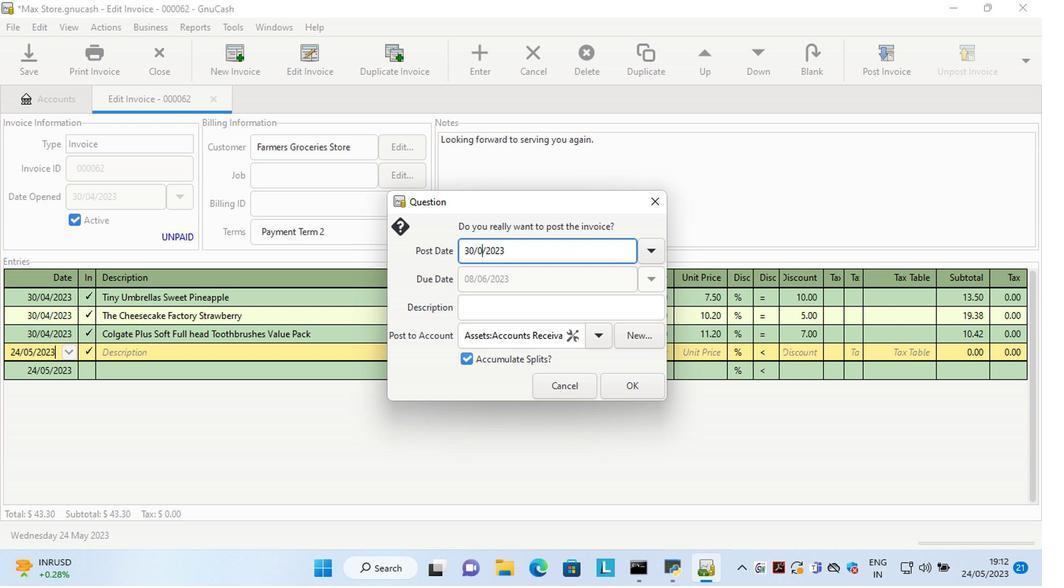 
Action: Mouse moved to (632, 393)
Screenshot: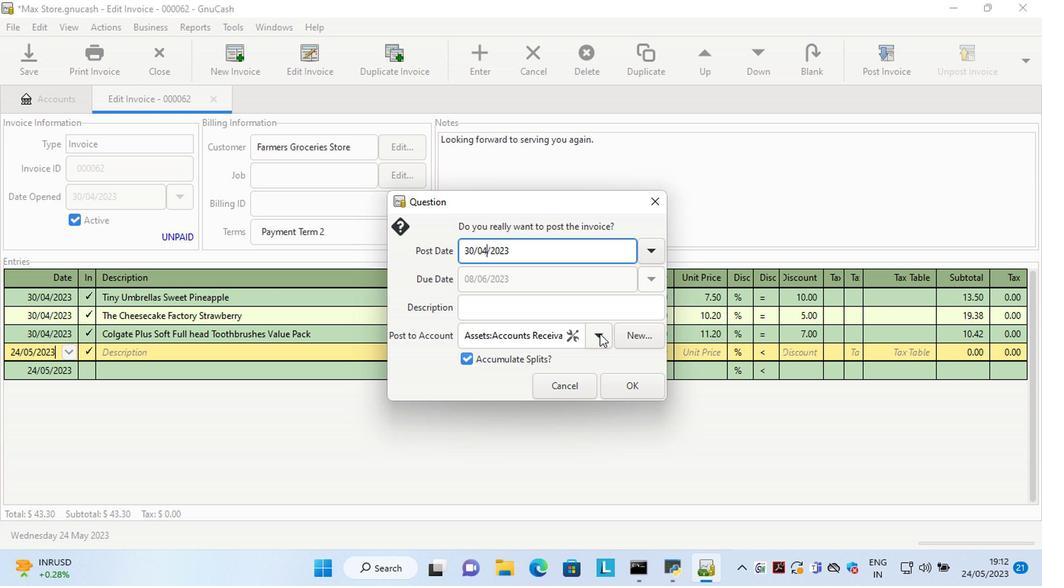 
Action: Mouse pressed left at (632, 393)
Screenshot: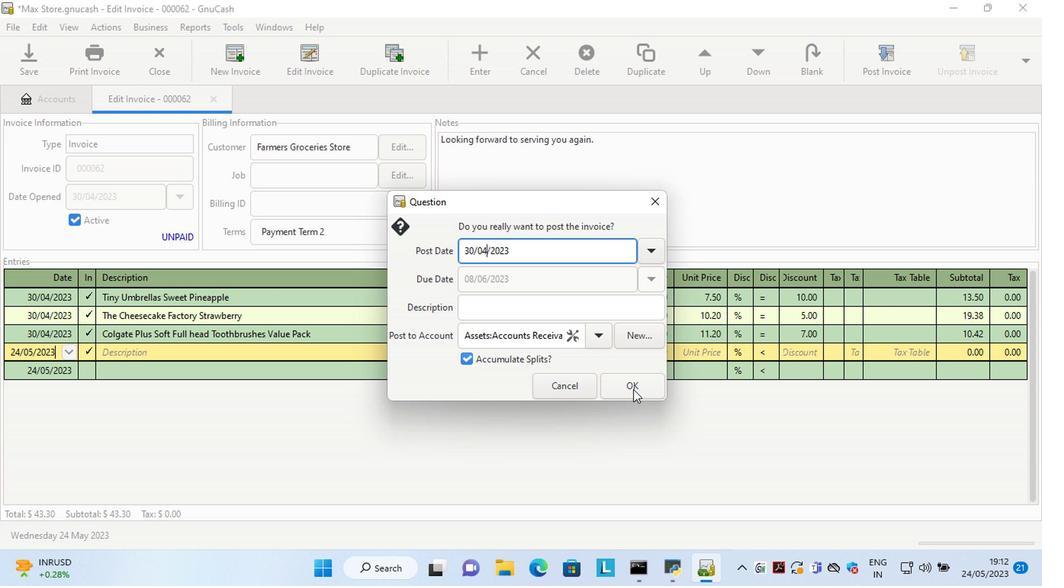 
Action: Mouse moved to (975, 42)
Screenshot: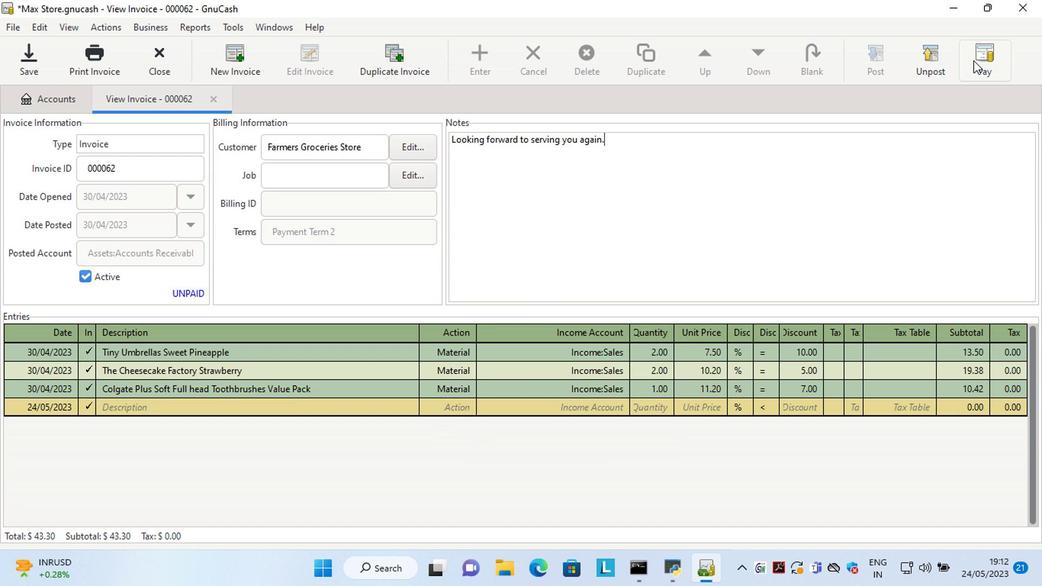 
Action: Mouse pressed left at (975, 42)
Screenshot: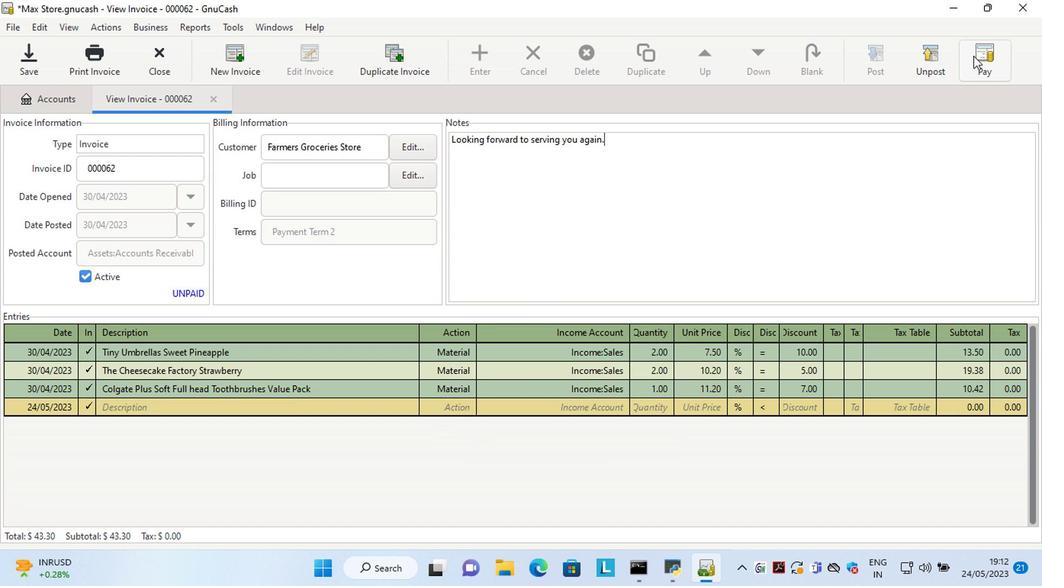 
Action: Mouse moved to (421, 295)
Screenshot: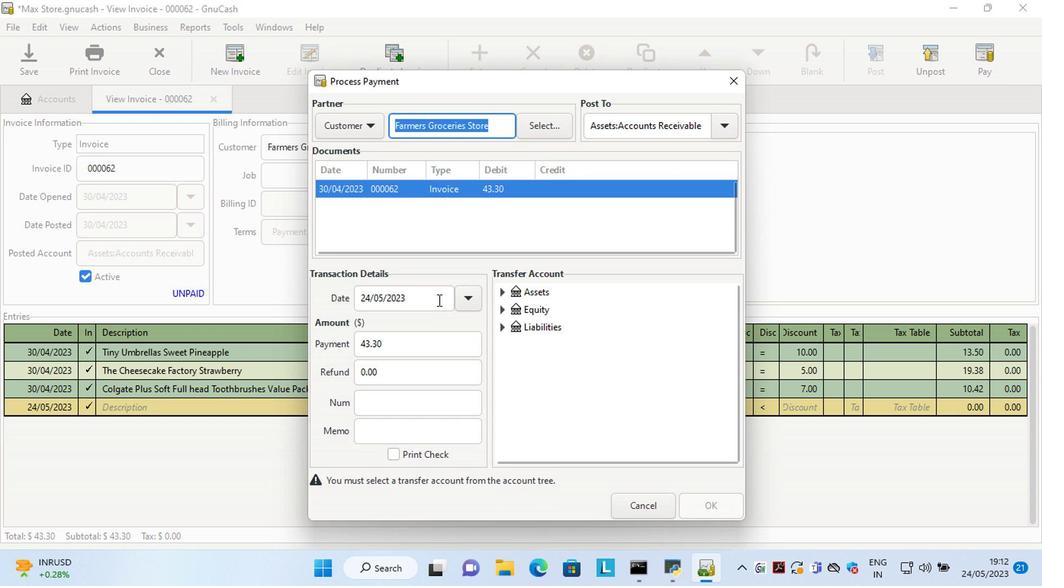 
Action: Mouse pressed left at (421, 295)
Screenshot: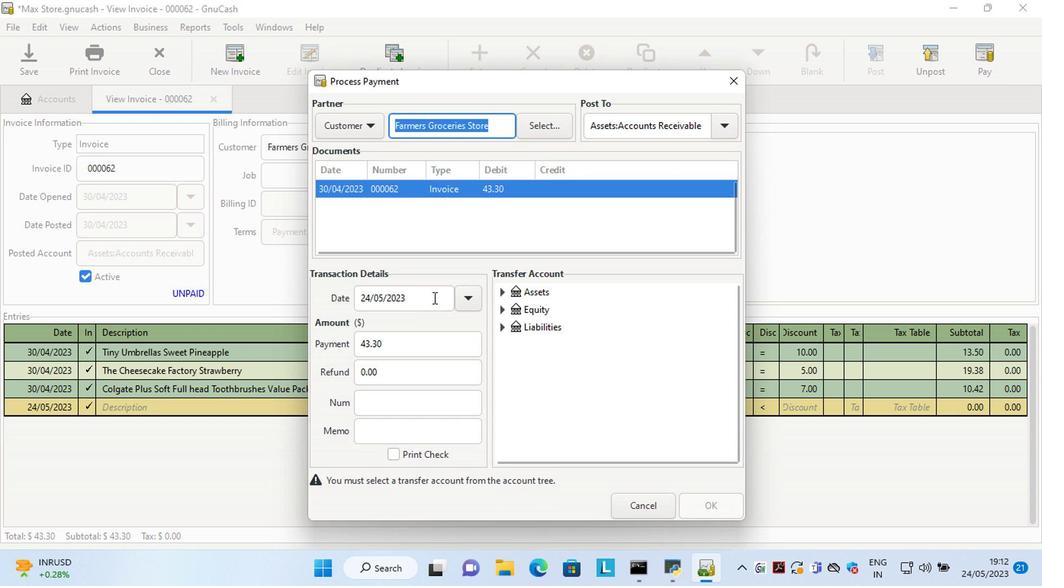 
Action: Key pressed <Key.left><Key.left><Key.left><Key.left><Key.left><Key.left><Key.left><Key.left><Key.left><Key.left><Key.left><Key.left><Key.delete><Key.delete>15
Screenshot: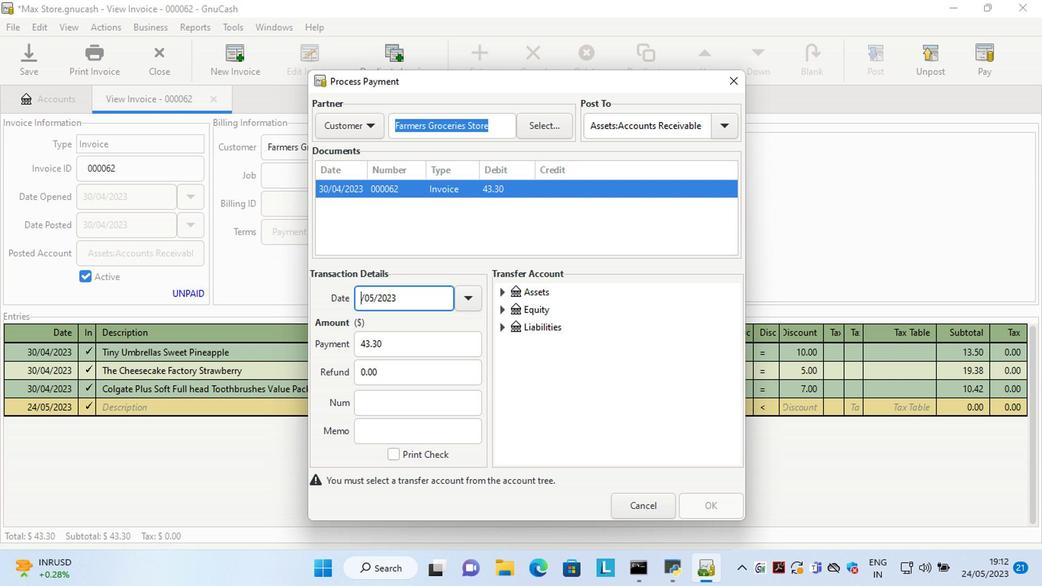 
Action: Mouse moved to (502, 294)
Screenshot: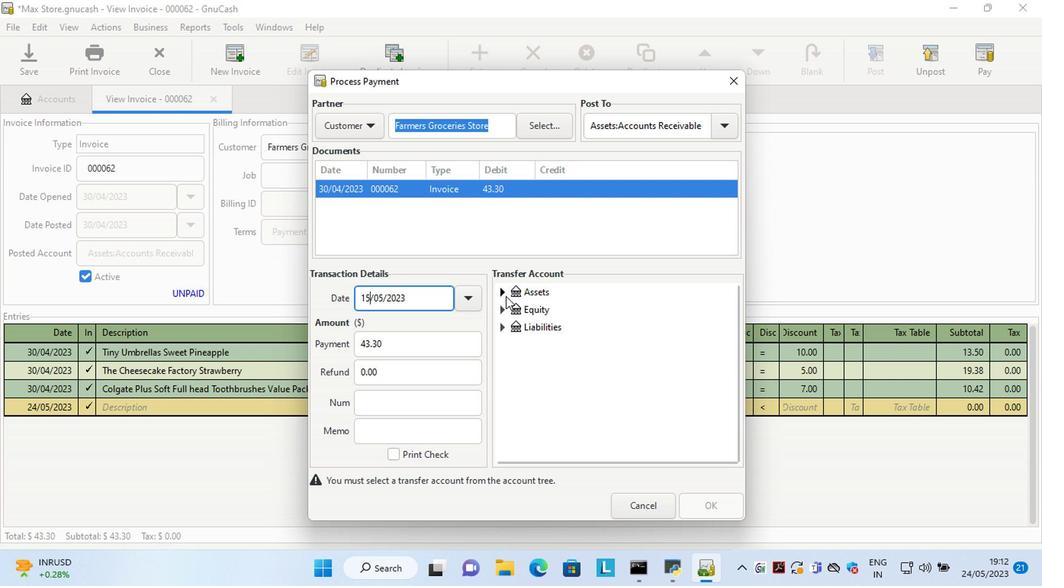 
Action: Mouse pressed left at (502, 294)
Screenshot: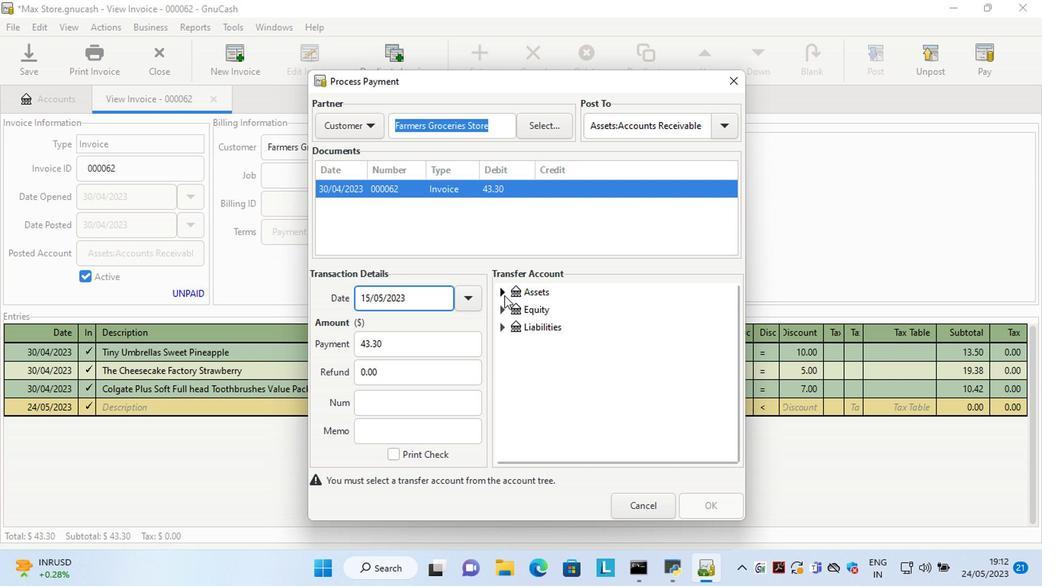 
Action: Mouse moved to (519, 313)
Screenshot: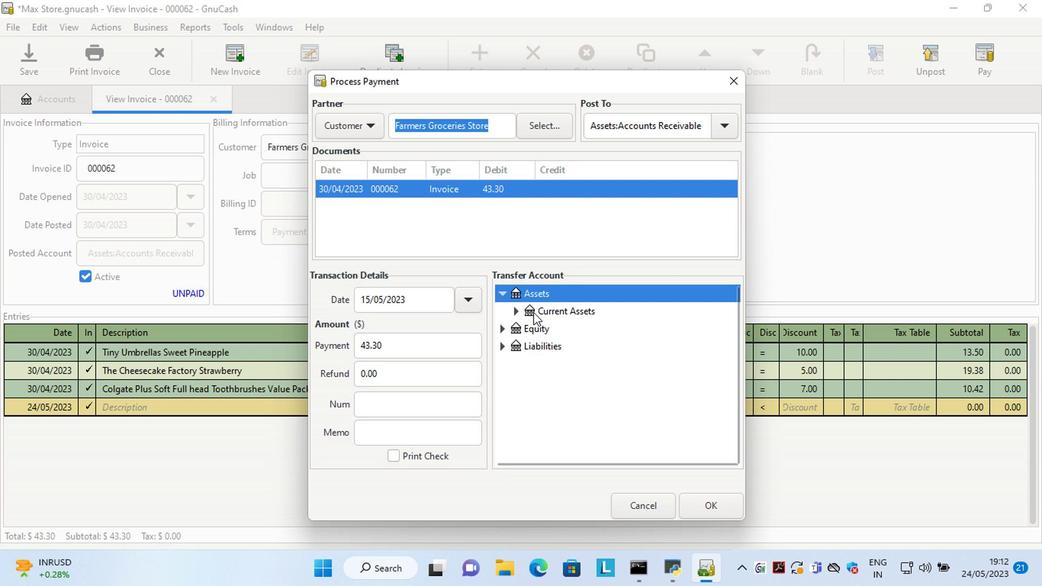 
Action: Mouse pressed left at (519, 313)
Screenshot: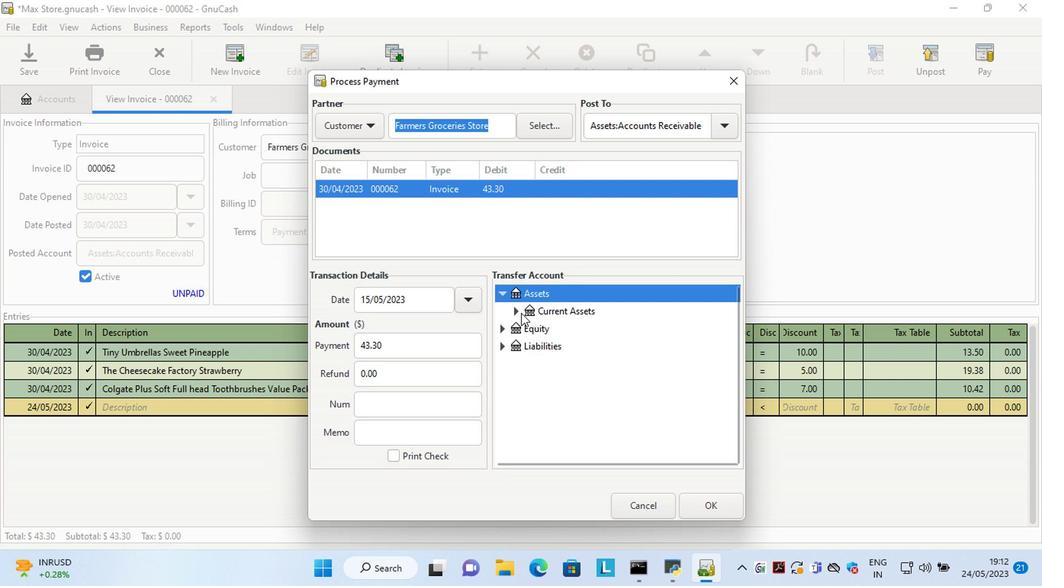 
Action: Mouse moved to (559, 331)
Screenshot: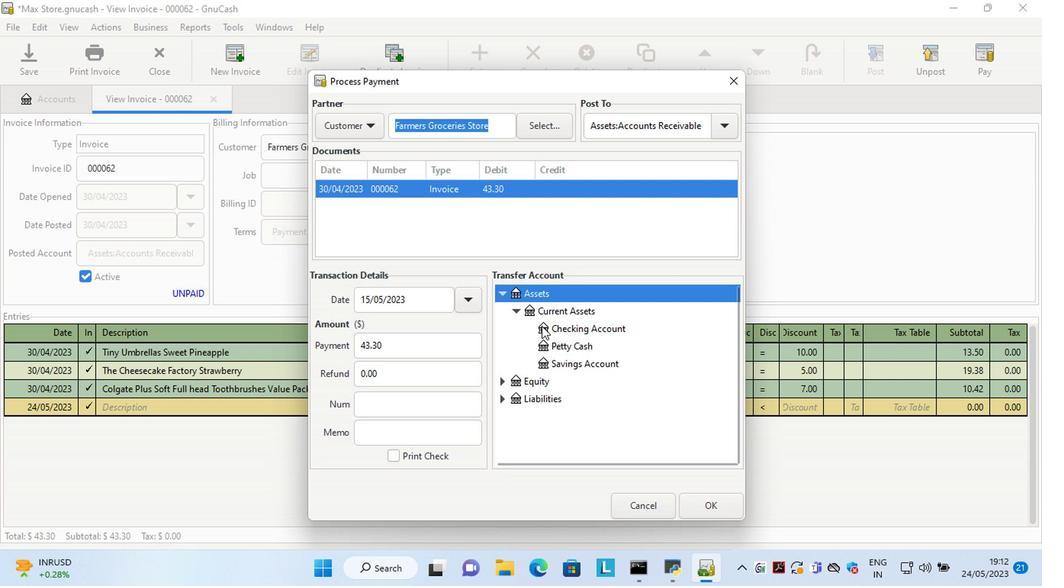 
Action: Mouse pressed left at (559, 331)
Screenshot: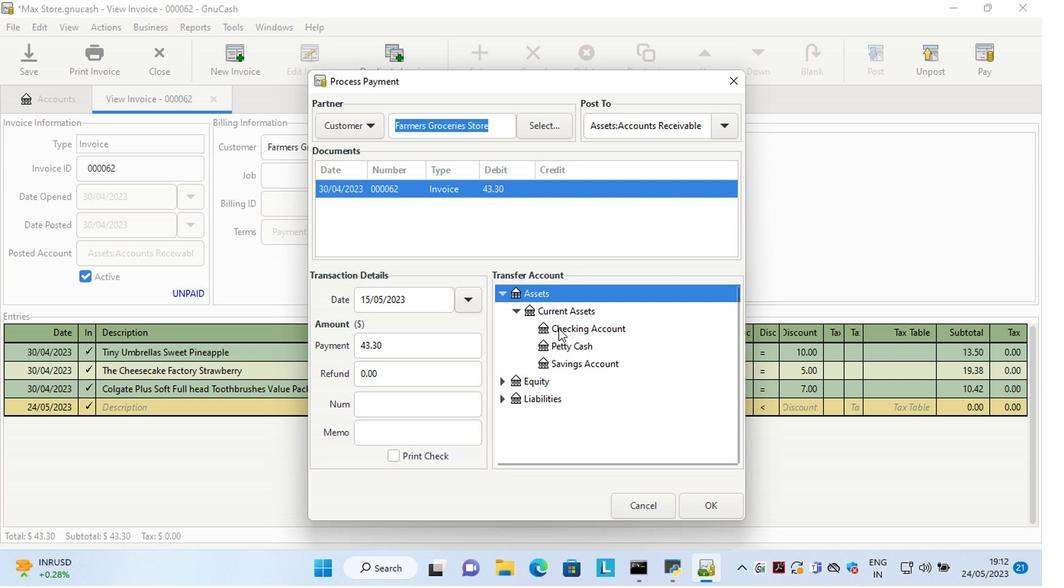 
Action: Mouse moved to (694, 508)
Screenshot: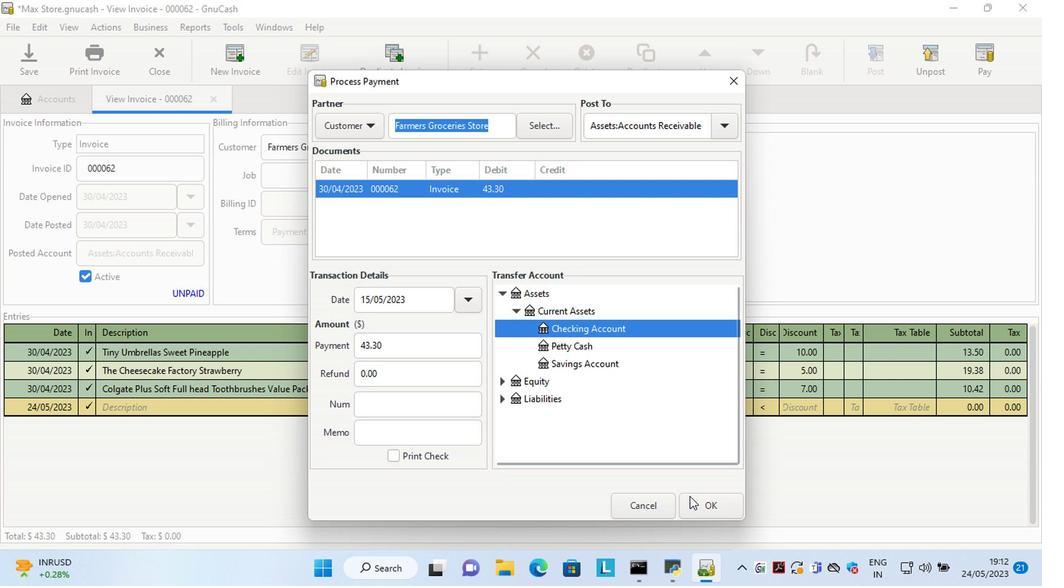 
Action: Mouse pressed left at (694, 508)
Screenshot: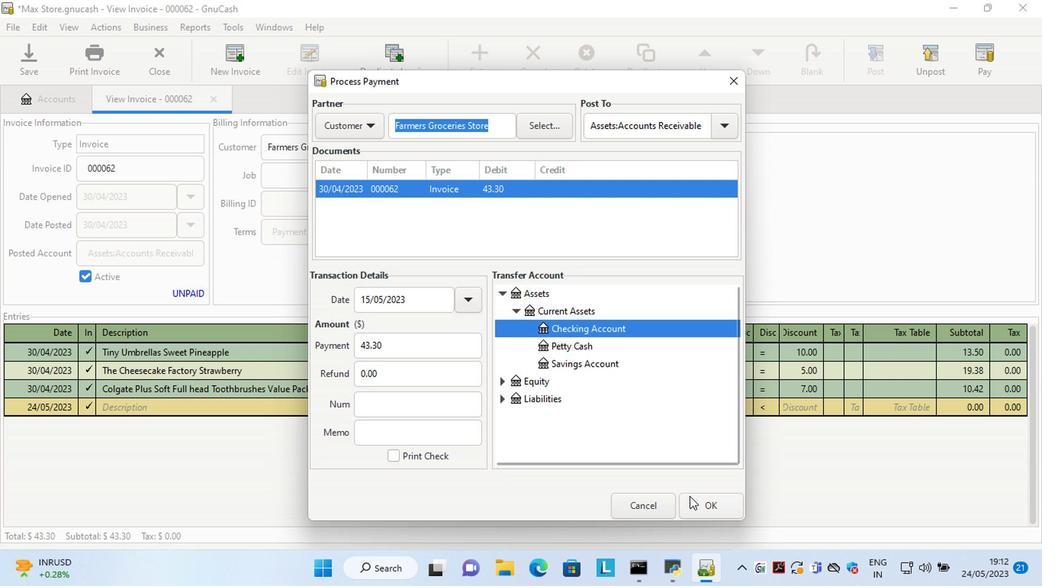 
Action: Mouse moved to (94, 50)
Screenshot: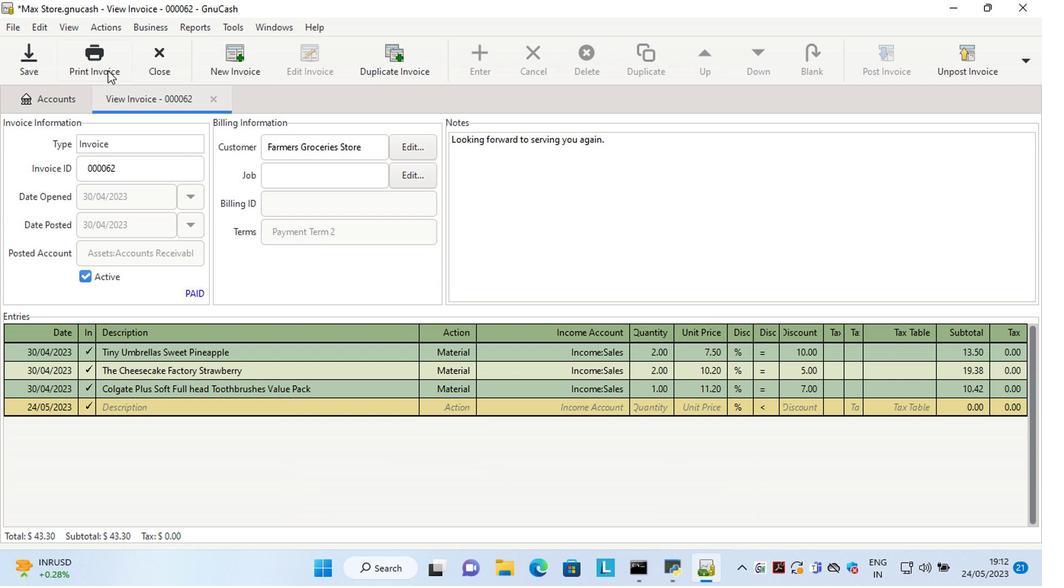 
Action: Mouse pressed left at (94, 50)
Screenshot: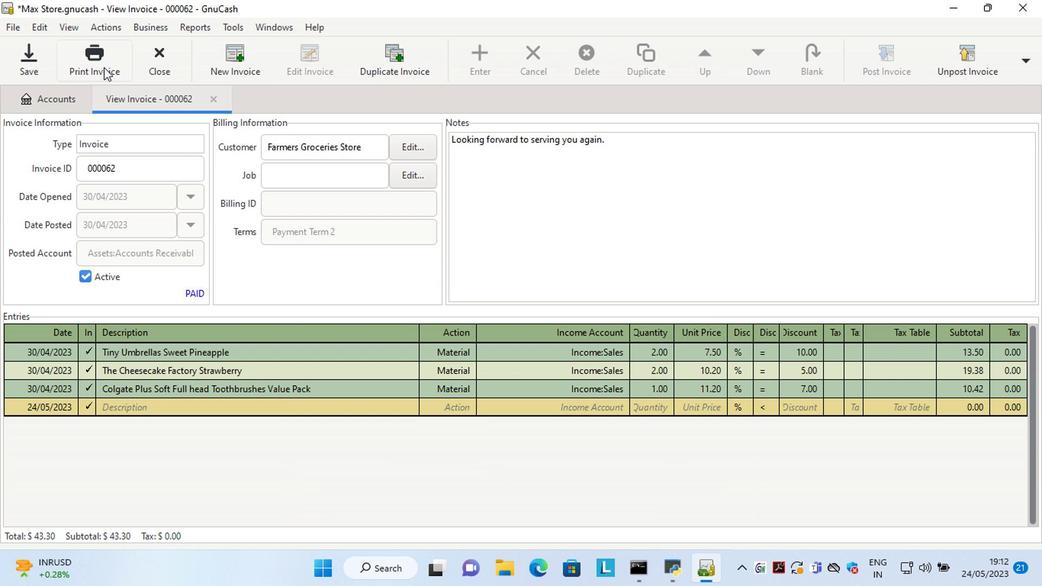 
Action: Mouse moved to (382, 45)
Screenshot: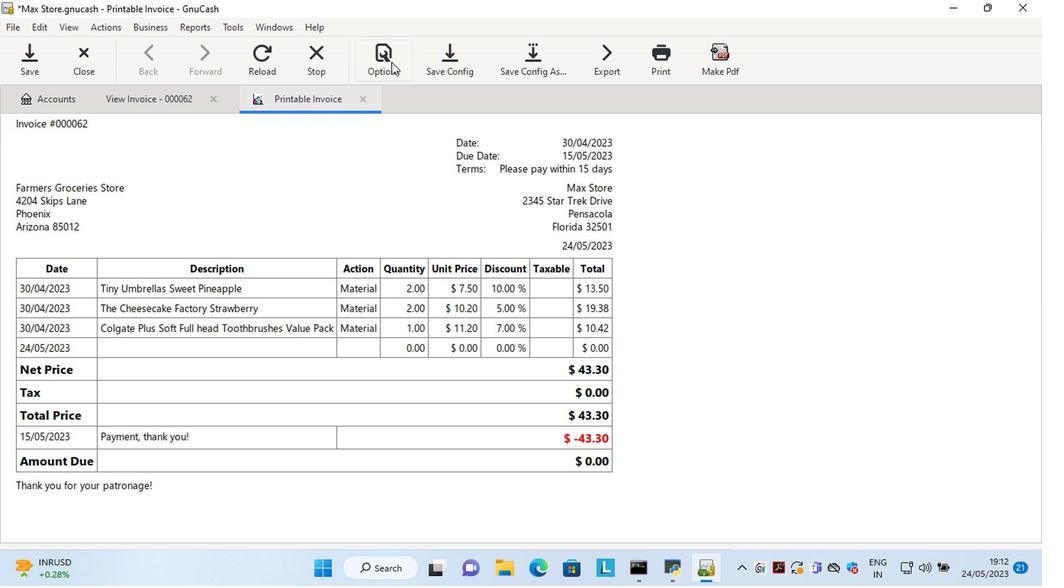 
Action: Mouse pressed left at (382, 45)
Screenshot: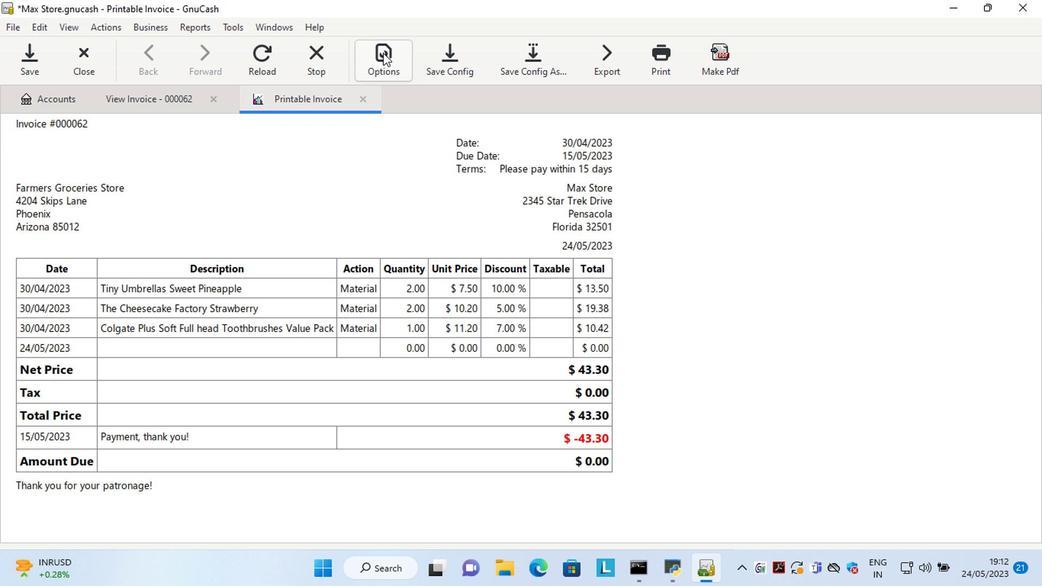 
Action: Mouse moved to (174, 157)
Screenshot: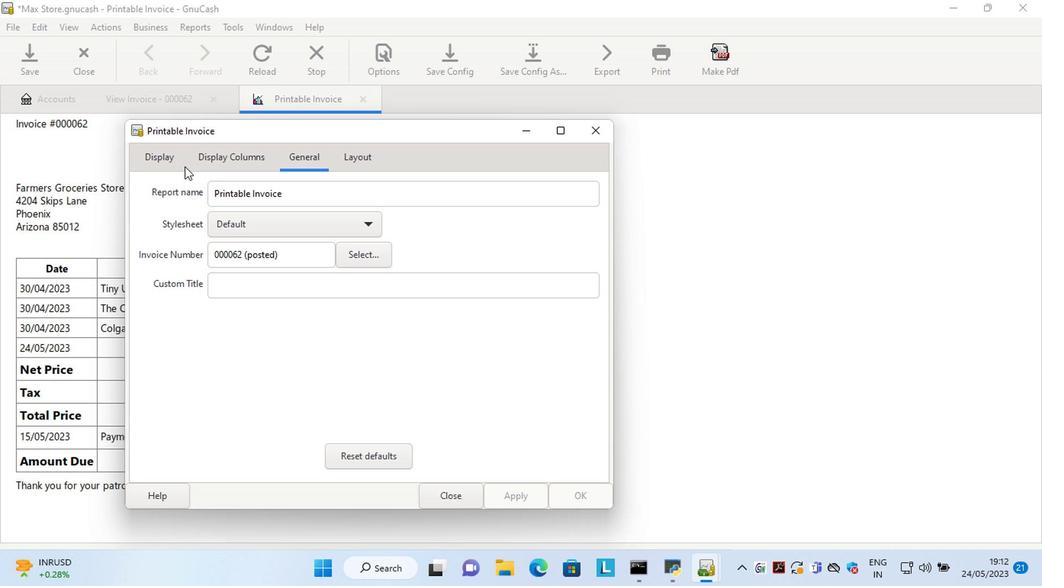 
Action: Mouse pressed left at (174, 157)
Screenshot: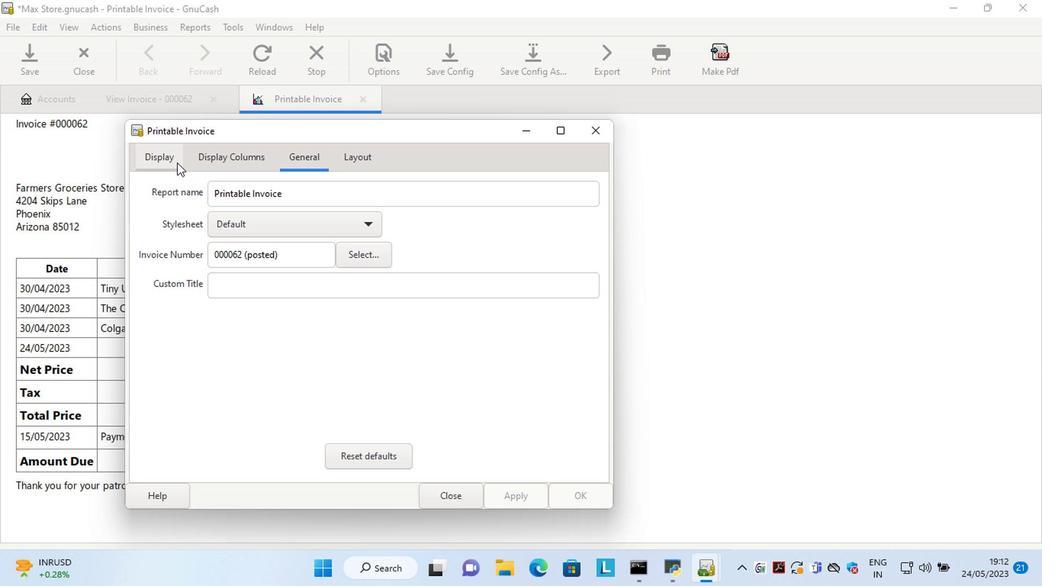 
Action: Mouse moved to (249, 325)
Screenshot: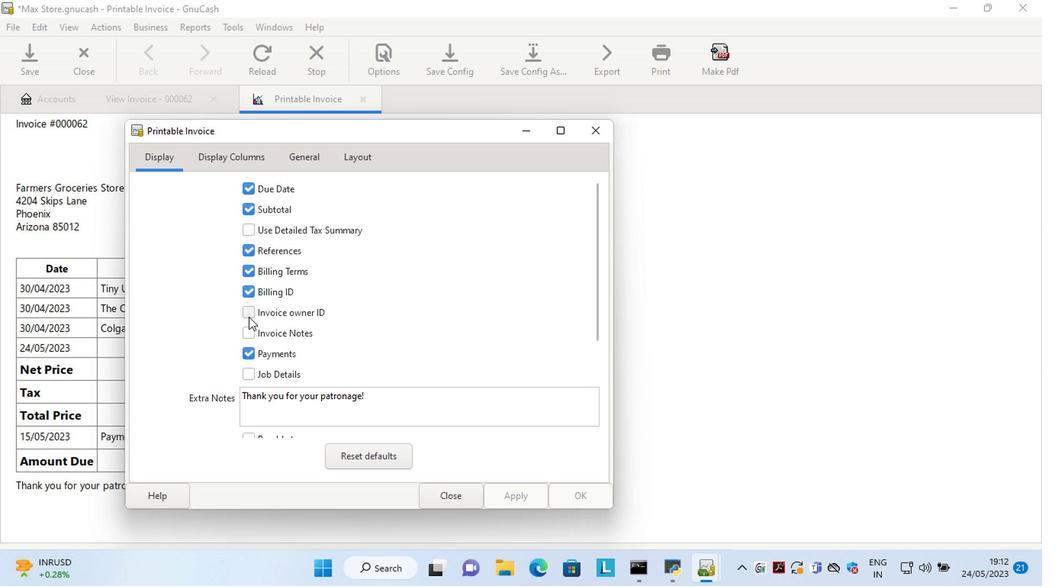 
Action: Mouse pressed left at (249, 325)
Screenshot: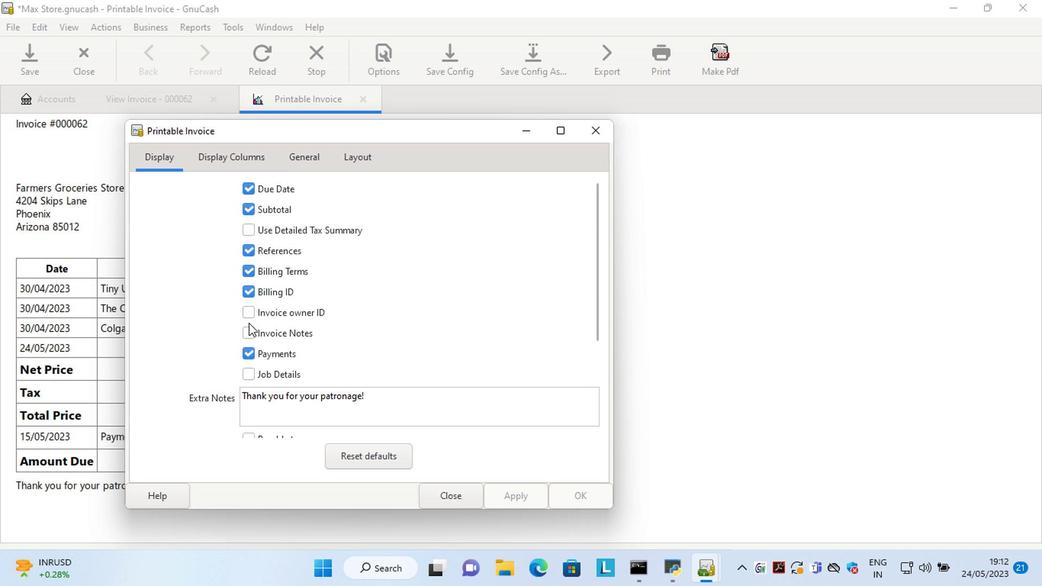 
Action: Mouse moved to (254, 344)
Screenshot: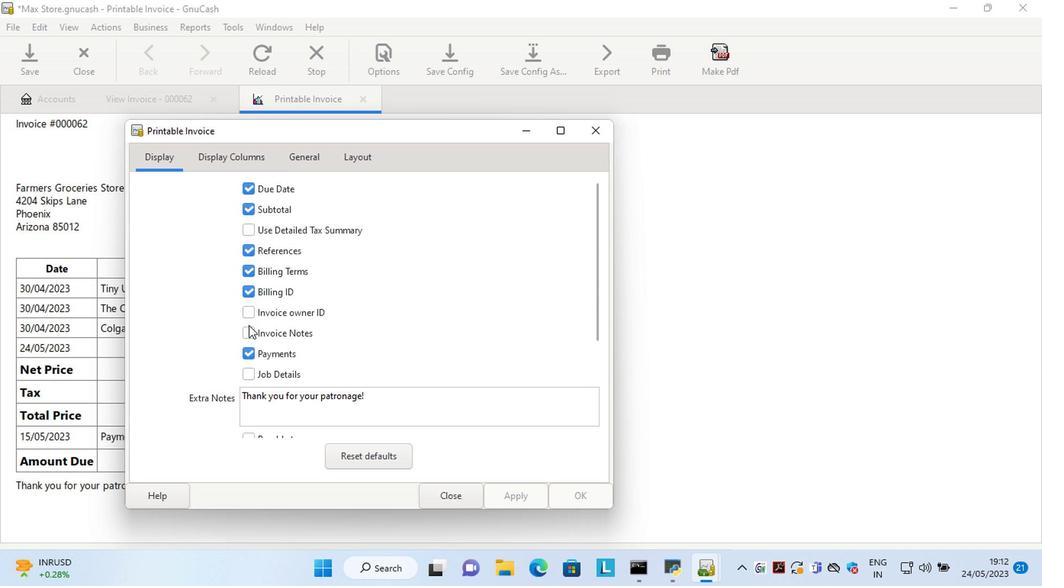 
Action: Mouse pressed left at (254, 344)
Screenshot: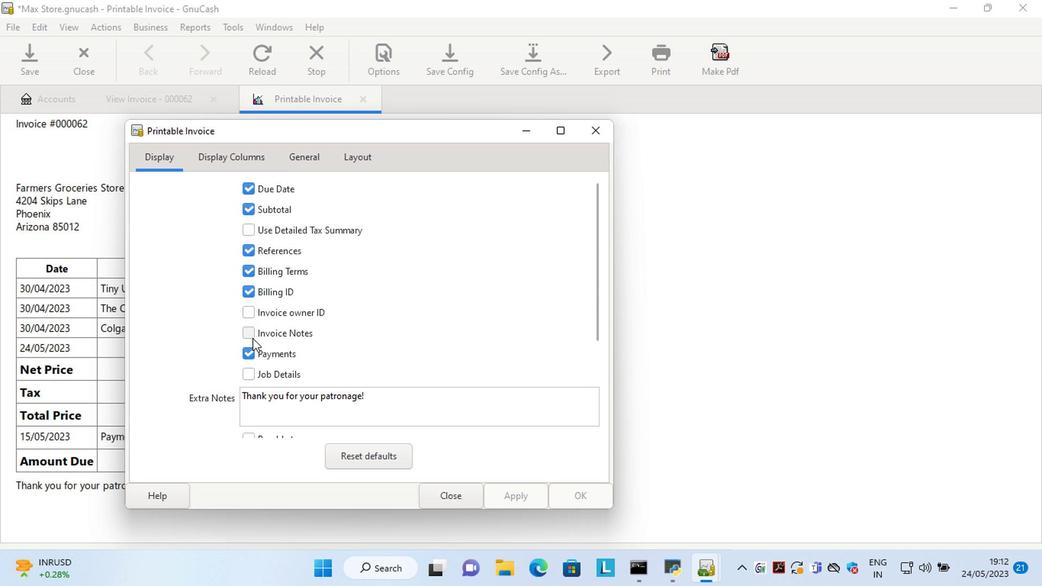 
Action: Mouse moved to (256, 338)
Screenshot: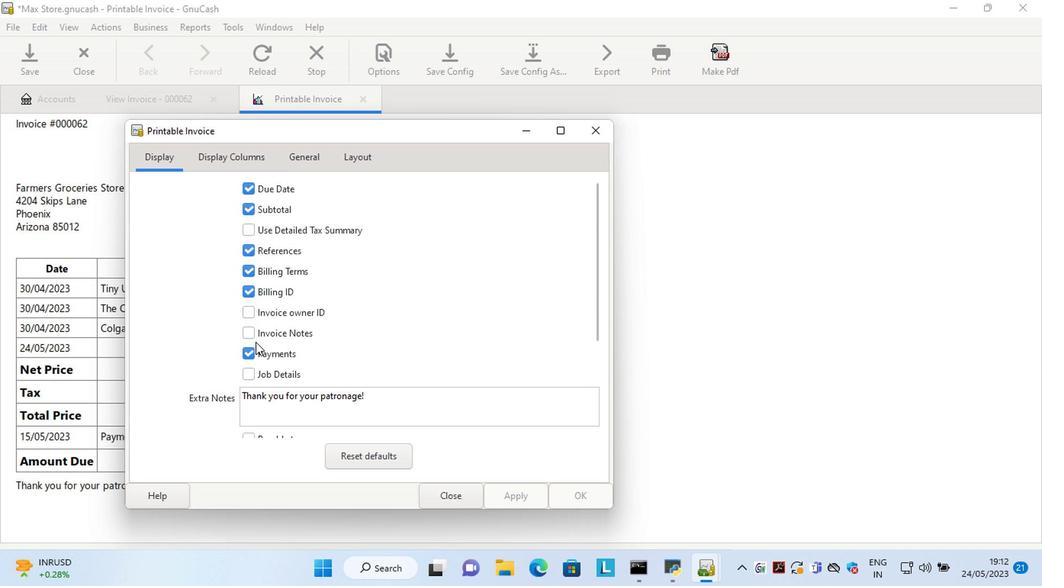 
Action: Mouse pressed left at (256, 338)
Screenshot: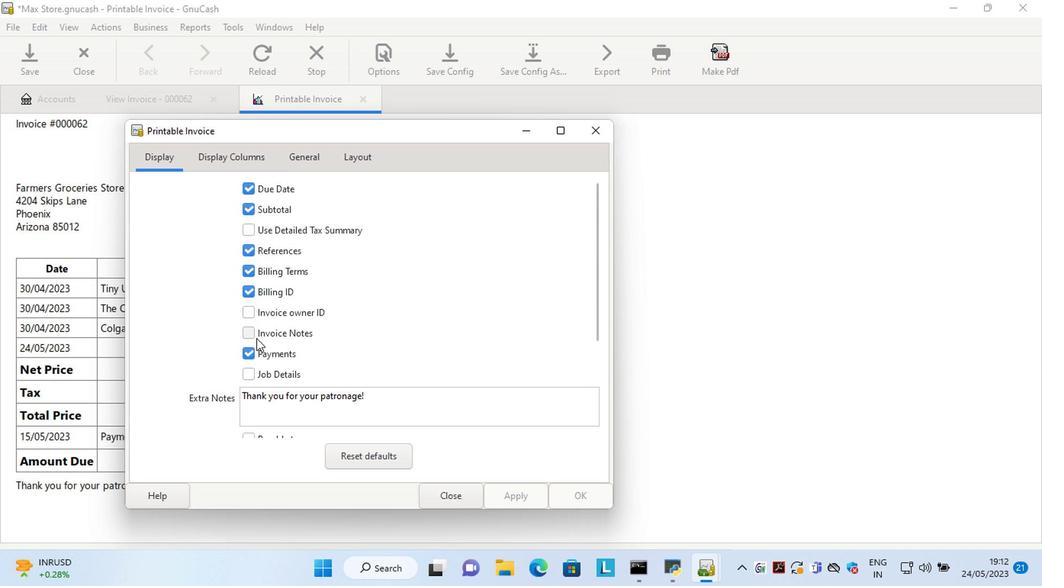 
Action: Mouse moved to (511, 505)
Screenshot: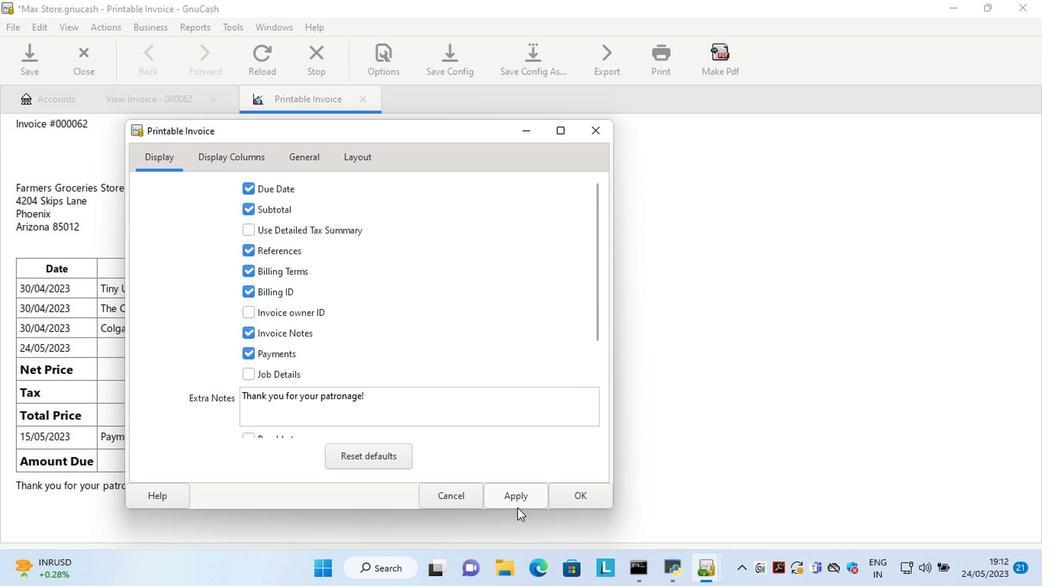 
Action: Mouse pressed left at (511, 505)
Screenshot: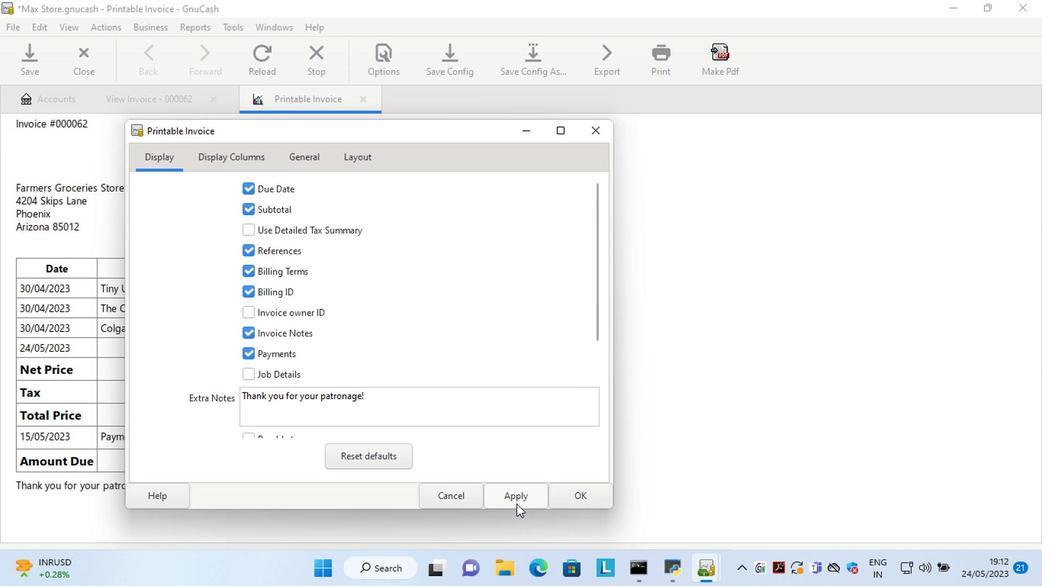
Action: Mouse moved to (449, 501)
Screenshot: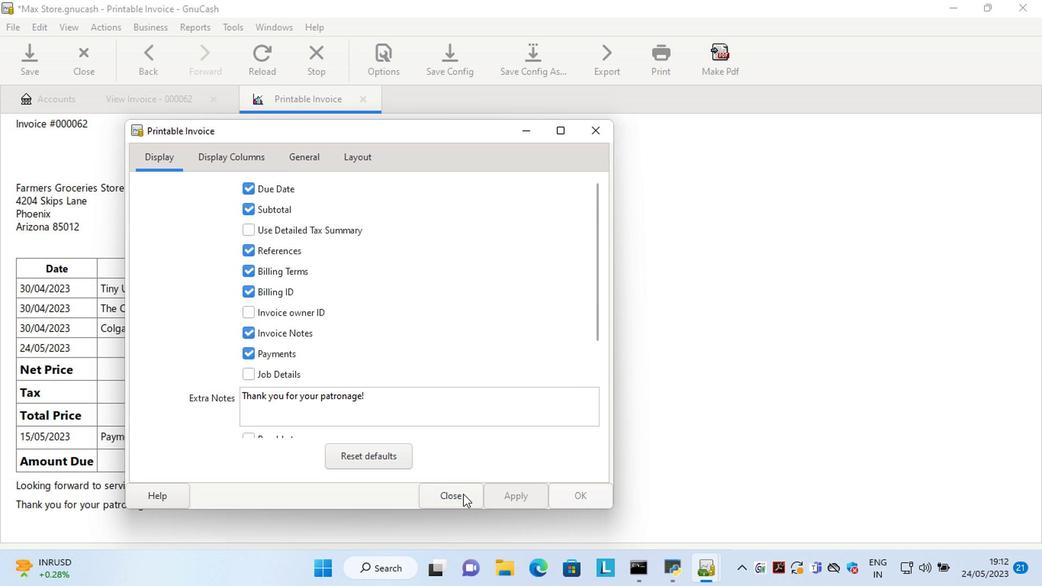 
Action: Mouse pressed left at (449, 501)
Screenshot: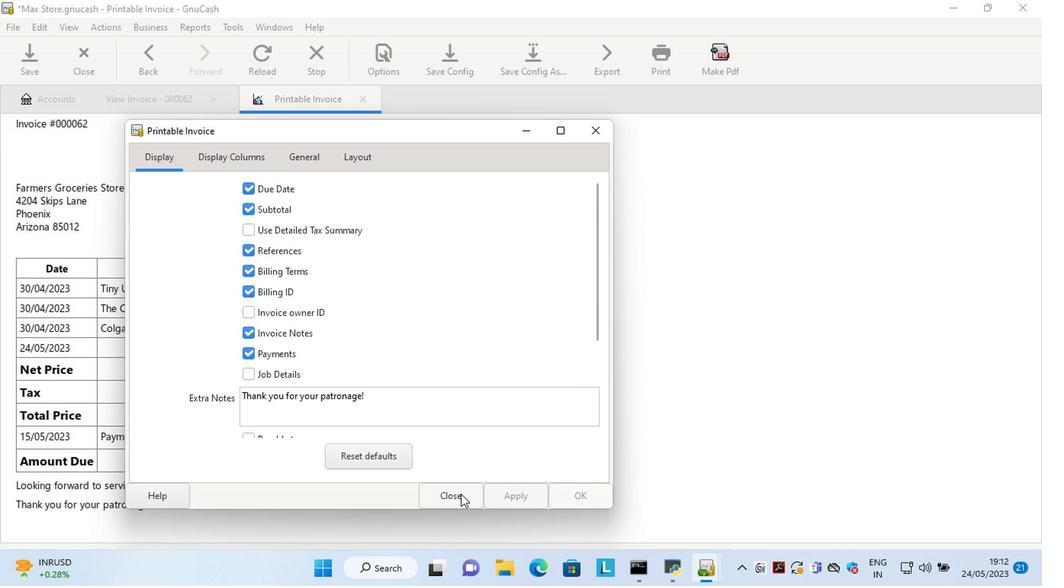 
Action: Mouse moved to (581, 375)
Screenshot: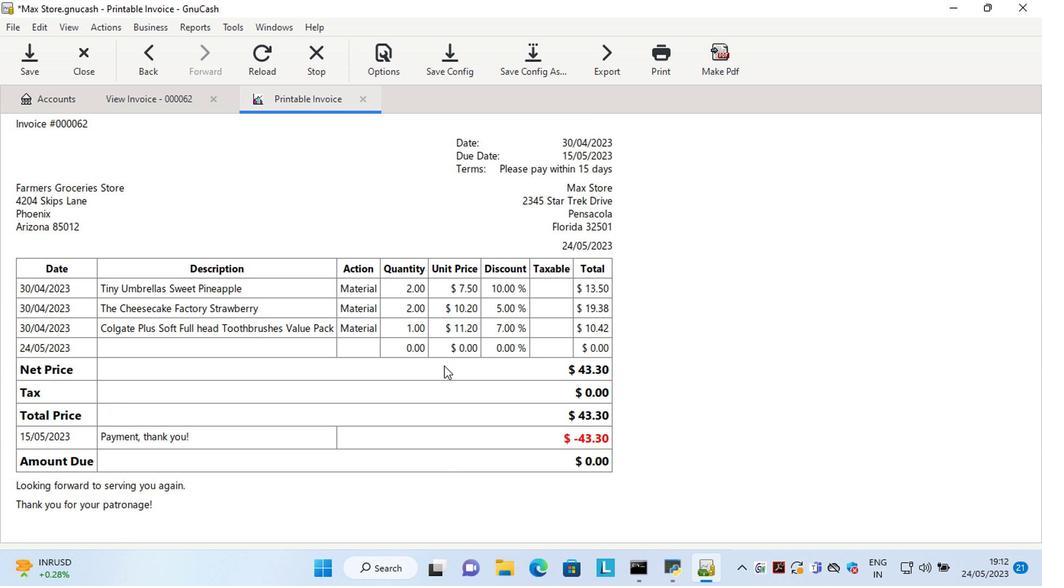 
